 Task: Look for space in Lindau, Germany from 12th July, 2023 to 16th July, 2023 for 8 adults in price range Rs.10000 to Rs.16000. Place can be private room with 8 bedrooms having 8 beds and 8 bathrooms. Property type can be house, flat, guest house, hotel. Amenities needed are: wifi, TV, free parkinig on premises, gym, breakfast. Booking option can be shelf check-in. Required host language is English.
Action: Mouse moved to (411, 86)
Screenshot: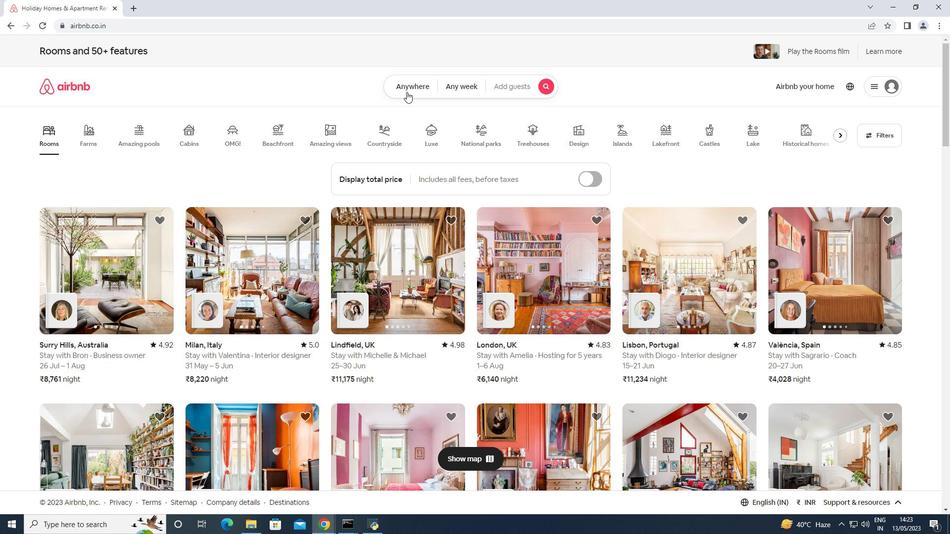 
Action: Mouse pressed left at (411, 86)
Screenshot: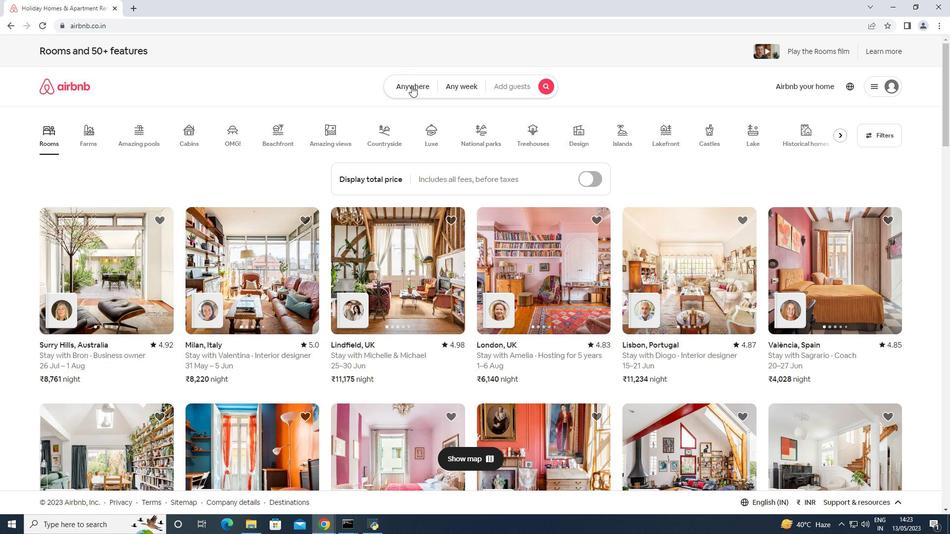 
Action: Mouse moved to (327, 127)
Screenshot: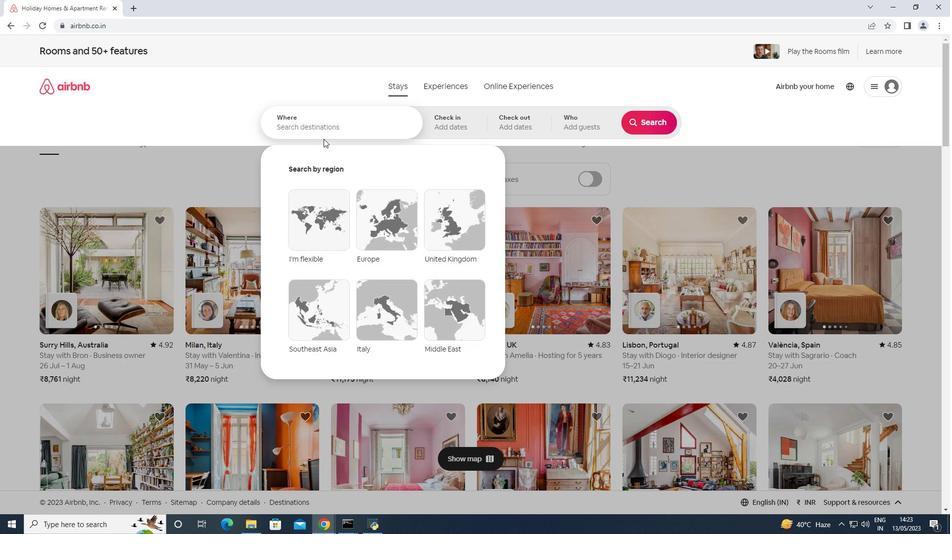 
Action: Mouse pressed left at (327, 127)
Screenshot: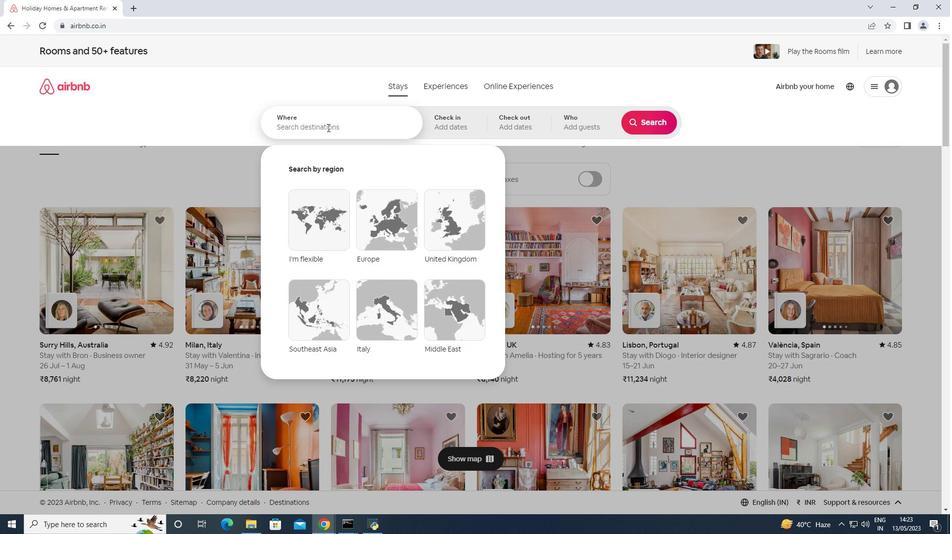 
Action: Key pressed <Key.shift>Lindau,<Key.space><Key.shift>Garm<Key.backspace><Key.backspace><Key.backspace>ermany<Key.enter>
Screenshot: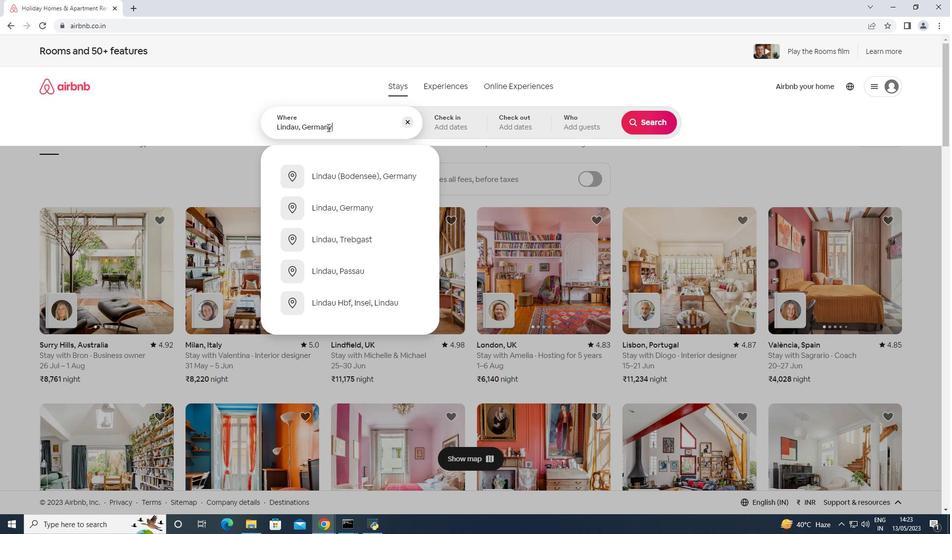 
Action: Mouse moved to (648, 204)
Screenshot: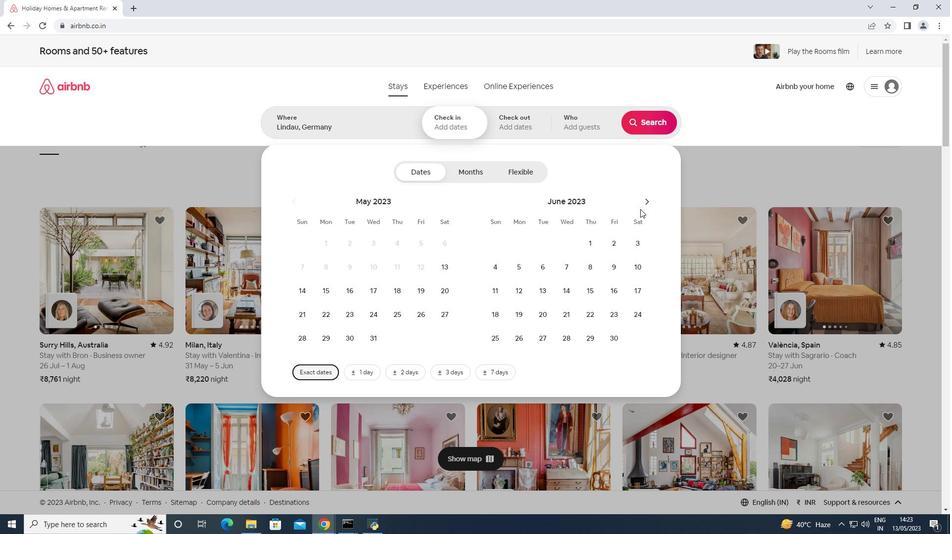 
Action: Mouse pressed left at (648, 204)
Screenshot: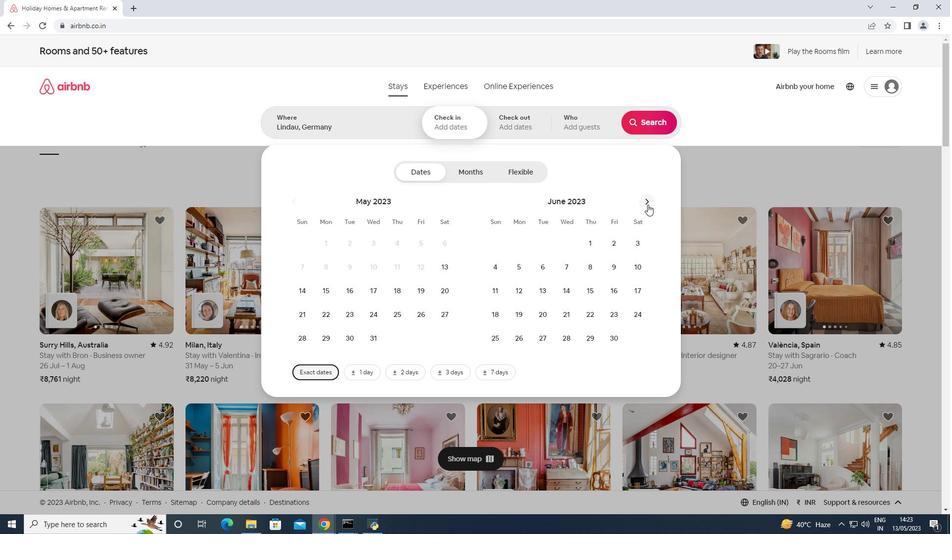 
Action: Mouse pressed left at (648, 204)
Screenshot: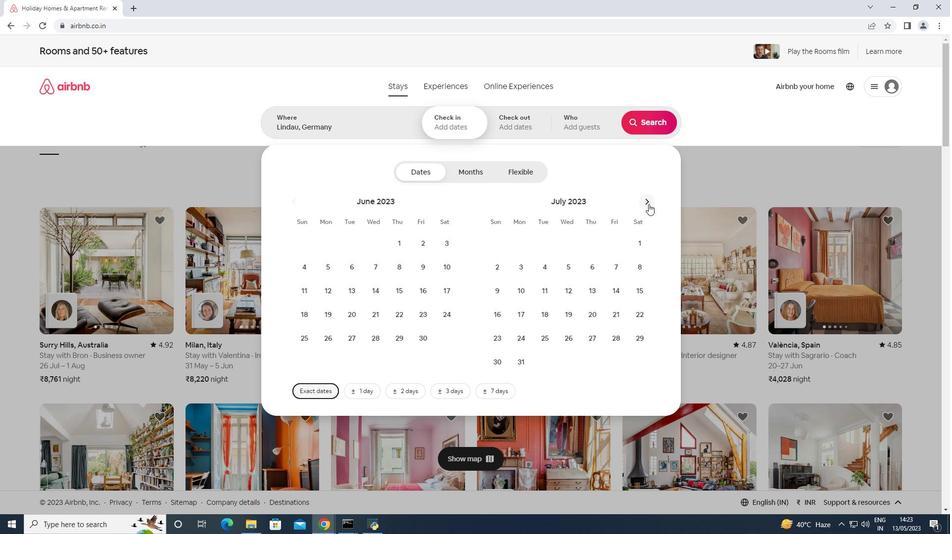 
Action: Mouse moved to (369, 288)
Screenshot: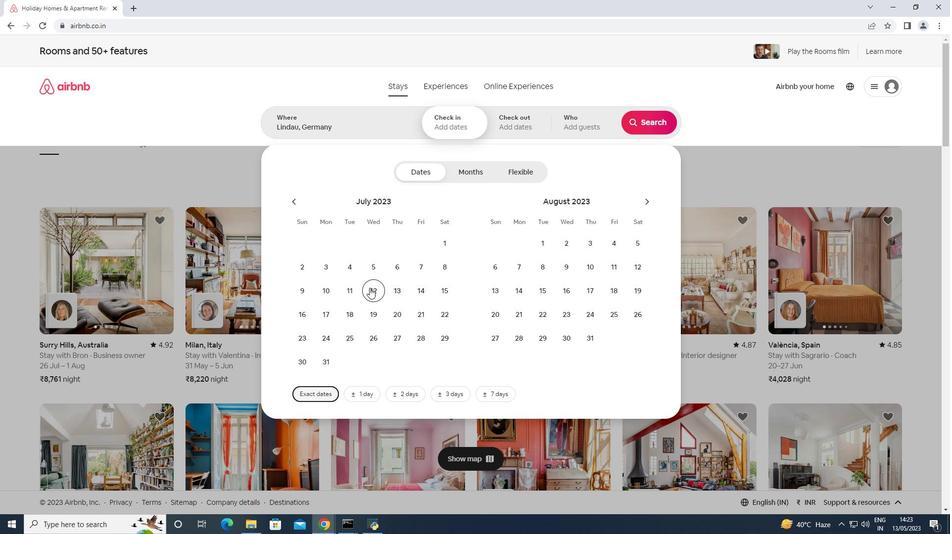 
Action: Mouse pressed left at (369, 288)
Screenshot: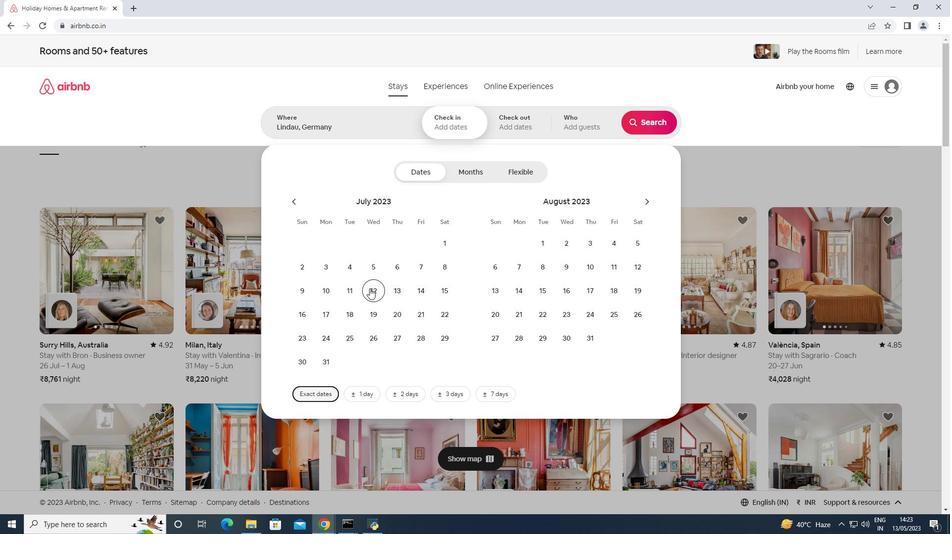 
Action: Mouse moved to (307, 317)
Screenshot: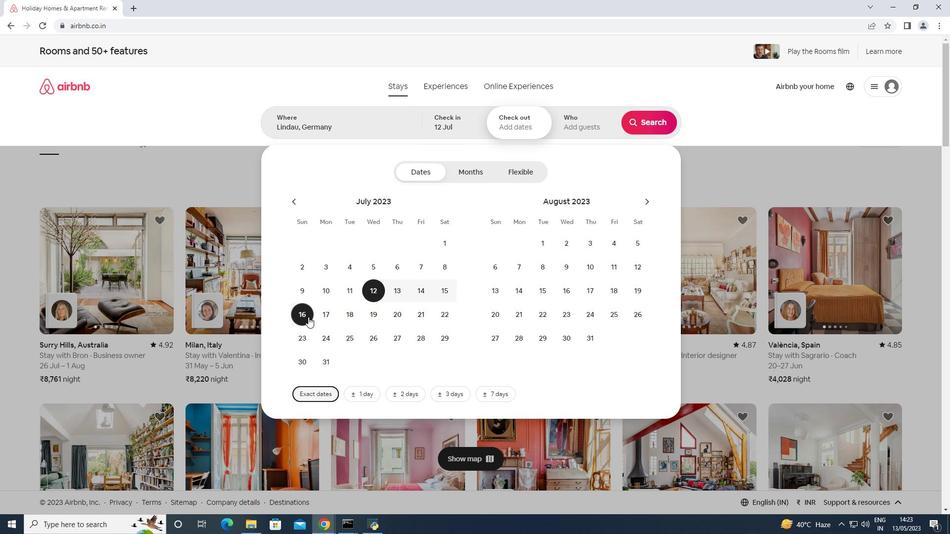 
Action: Mouse pressed left at (307, 317)
Screenshot: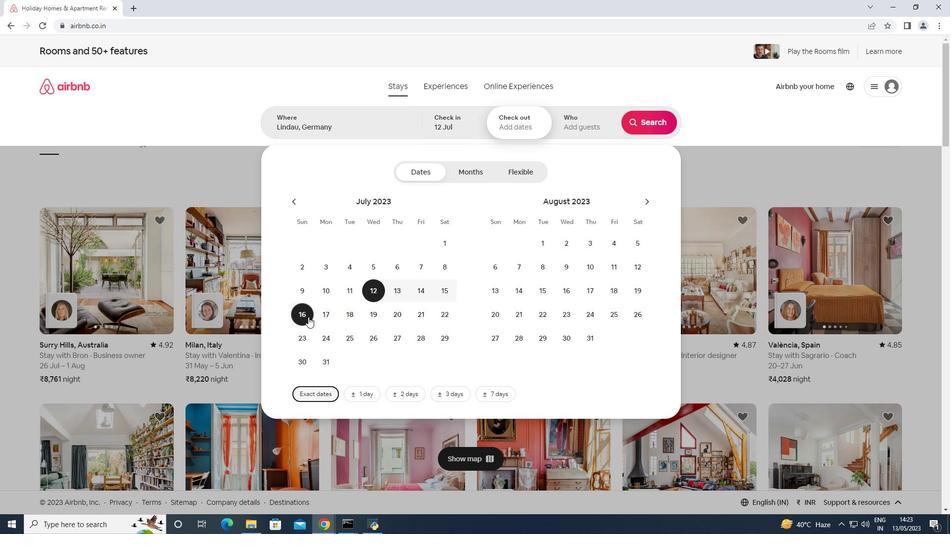 
Action: Mouse moved to (589, 126)
Screenshot: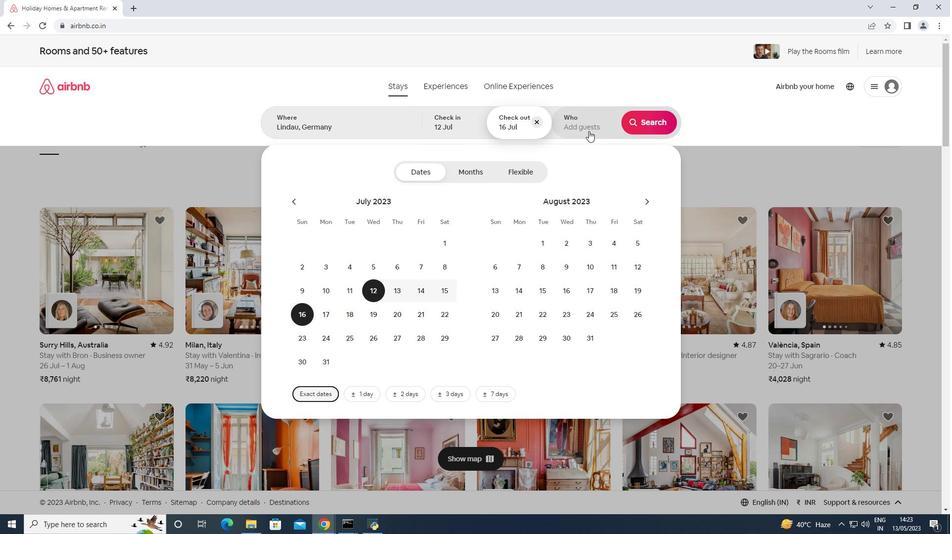 
Action: Mouse pressed left at (589, 126)
Screenshot: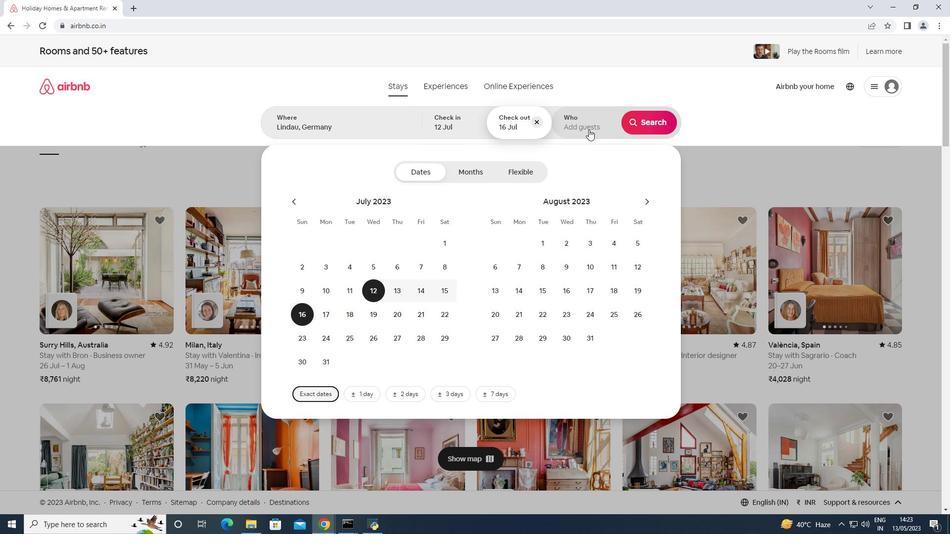 
Action: Mouse moved to (646, 176)
Screenshot: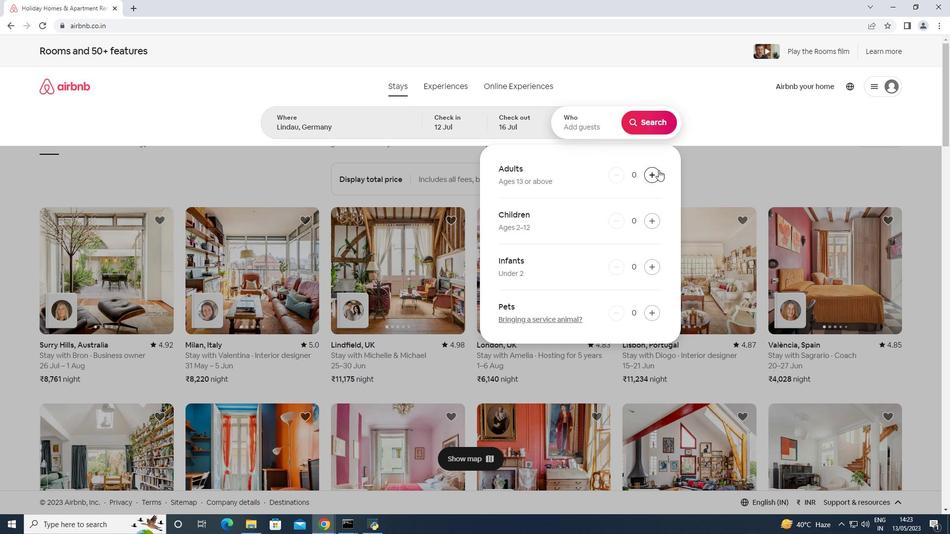 
Action: Mouse pressed left at (646, 176)
Screenshot: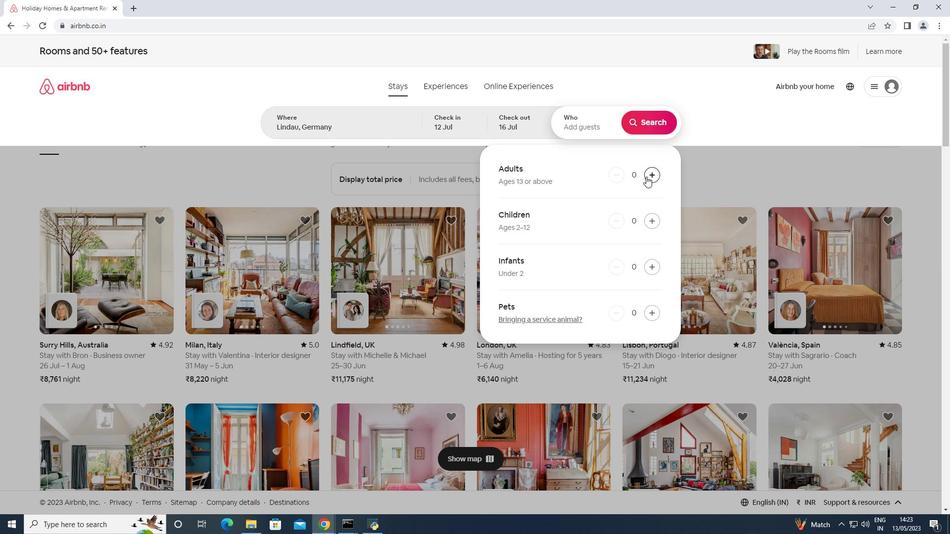 
Action: Mouse pressed left at (646, 176)
Screenshot: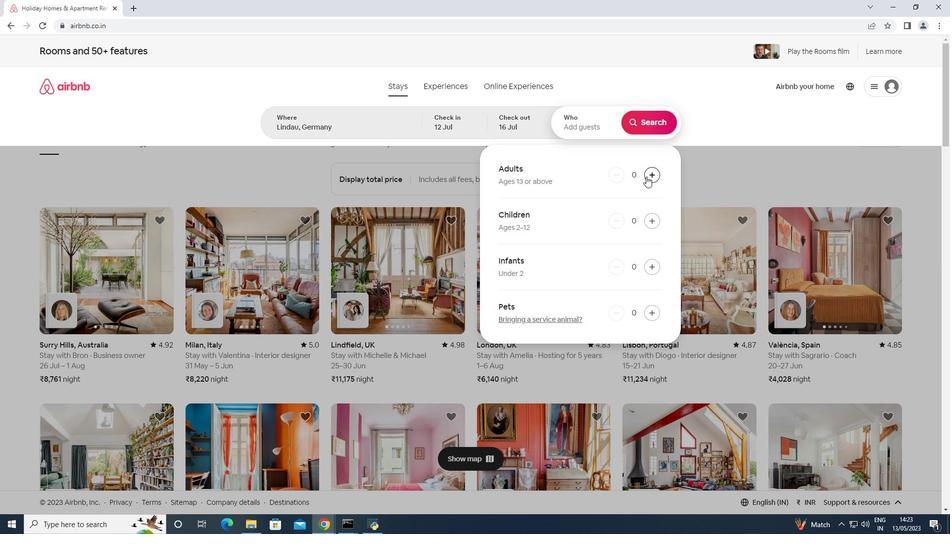 
Action: Mouse pressed left at (646, 176)
Screenshot: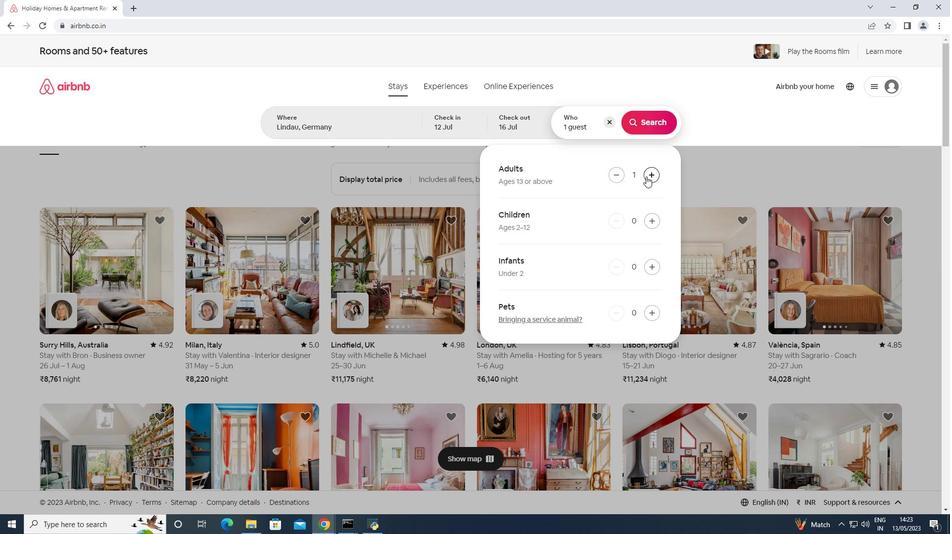 
Action: Mouse pressed left at (646, 176)
Screenshot: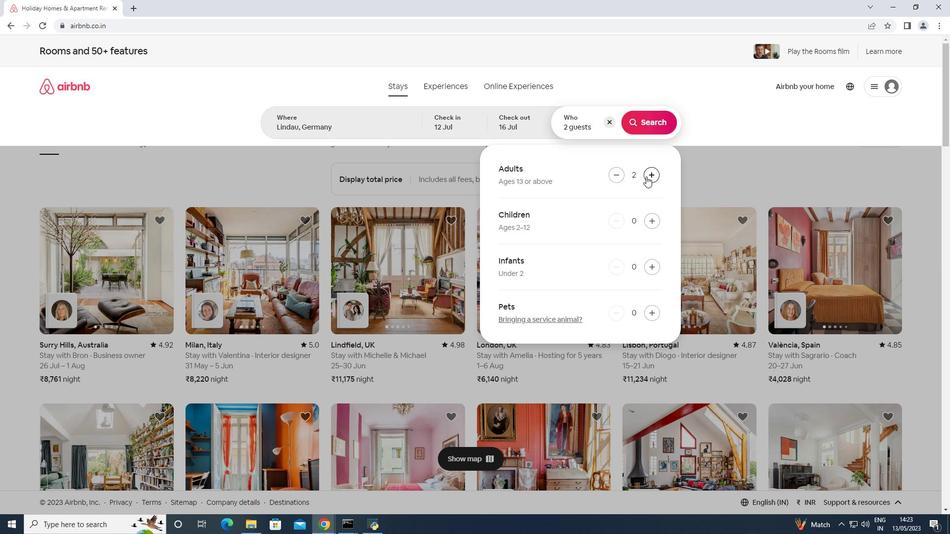 
Action: Mouse pressed left at (646, 176)
Screenshot: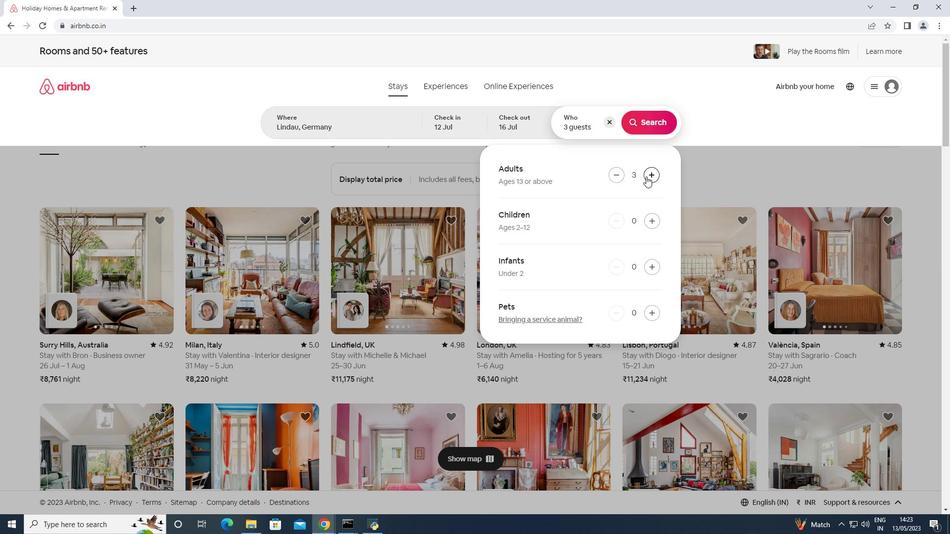 
Action: Mouse pressed left at (646, 176)
Screenshot: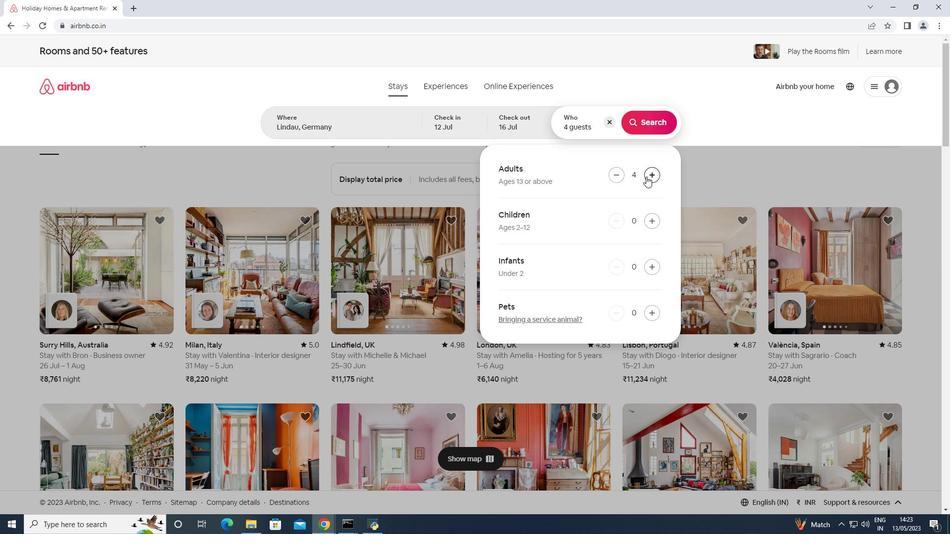
Action: Mouse pressed left at (646, 176)
Screenshot: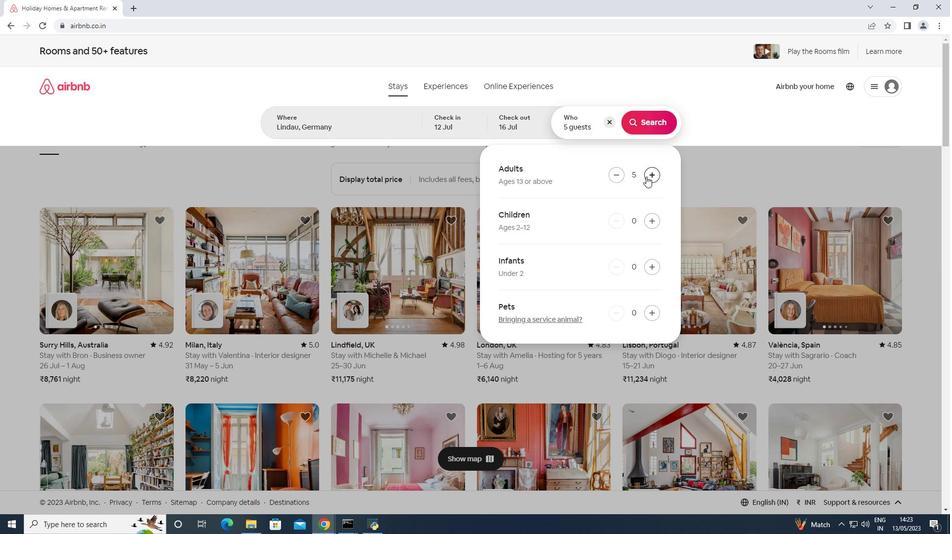 
Action: Mouse pressed left at (646, 176)
Screenshot: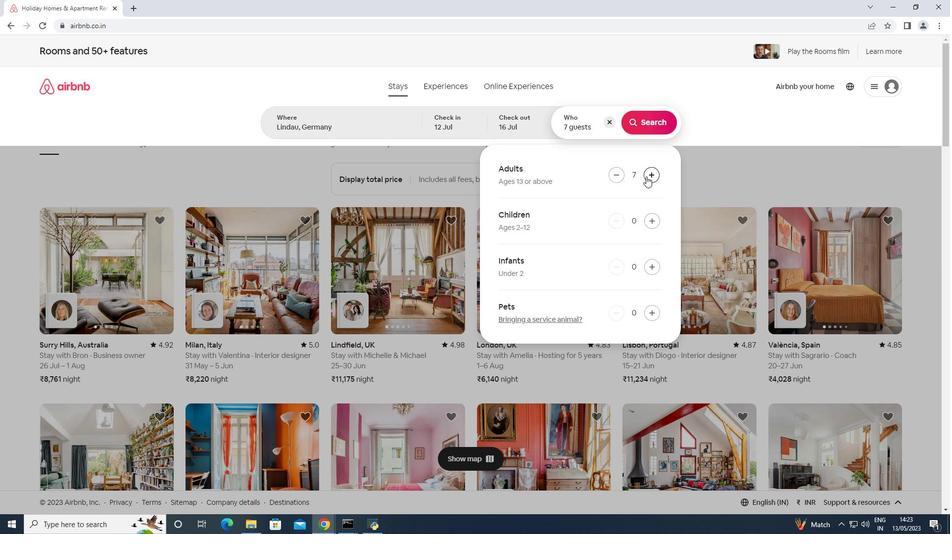 
Action: Mouse moved to (648, 122)
Screenshot: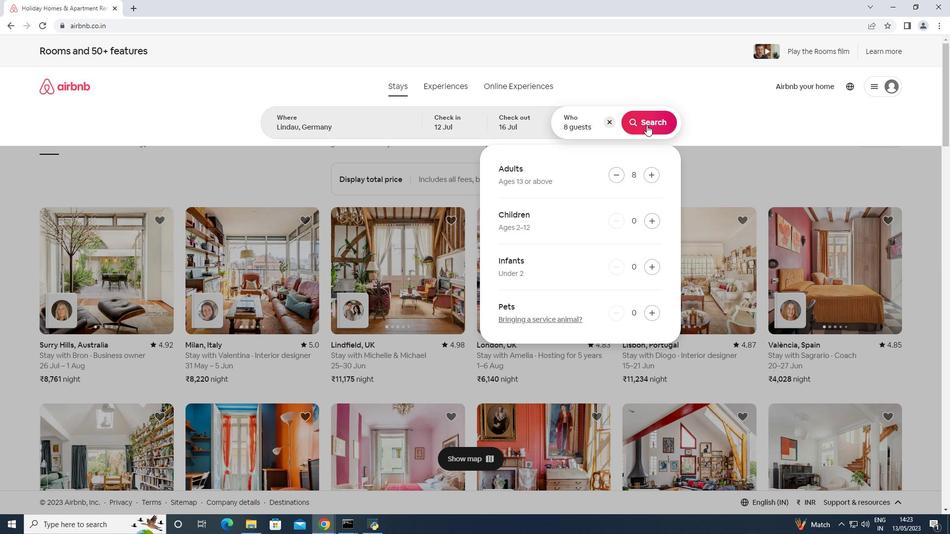 
Action: Mouse pressed left at (648, 122)
Screenshot: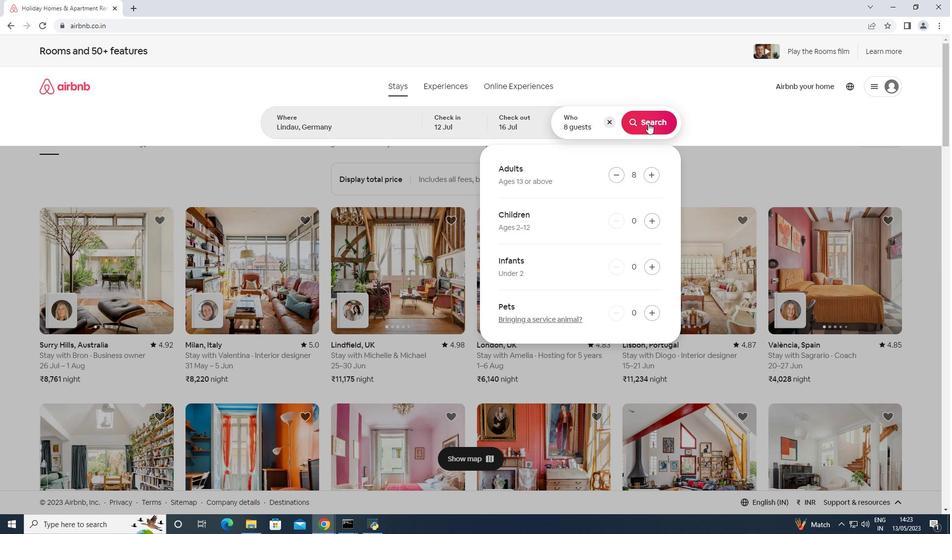 
Action: Mouse moved to (901, 95)
Screenshot: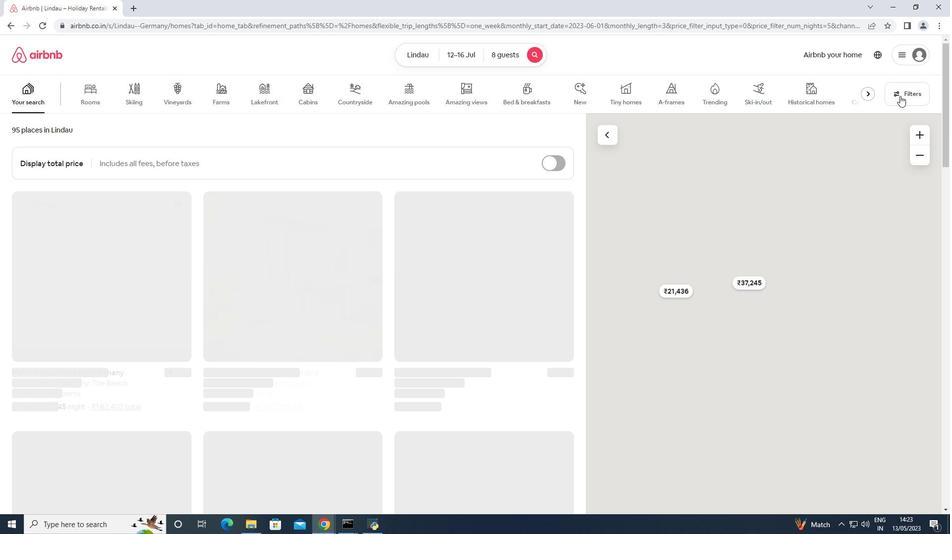 
Action: Mouse pressed left at (901, 95)
Screenshot: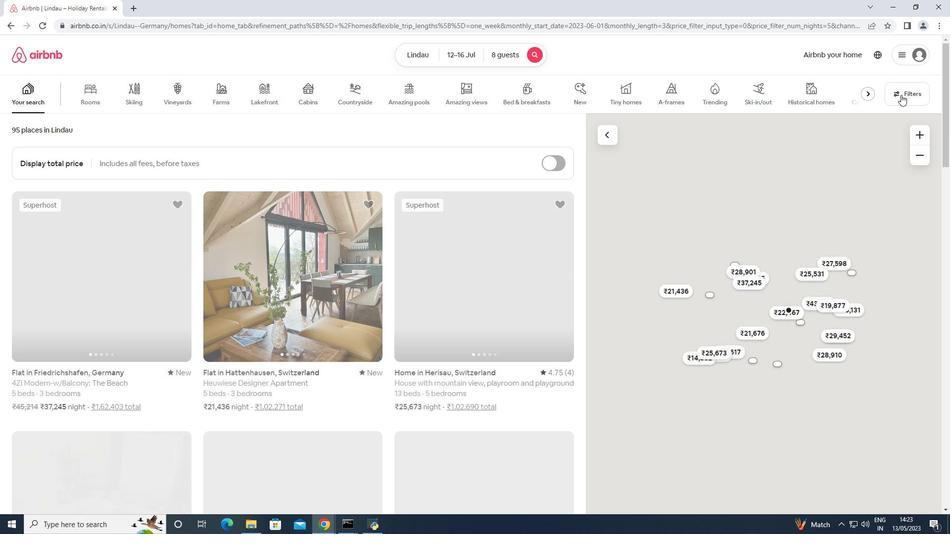 
Action: Mouse moved to (350, 336)
Screenshot: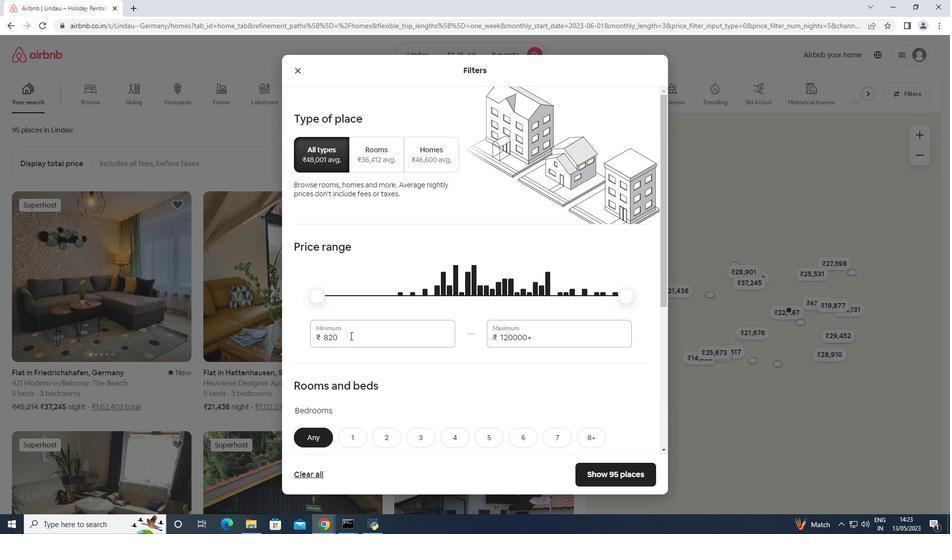 
Action: Mouse pressed left at (350, 336)
Screenshot: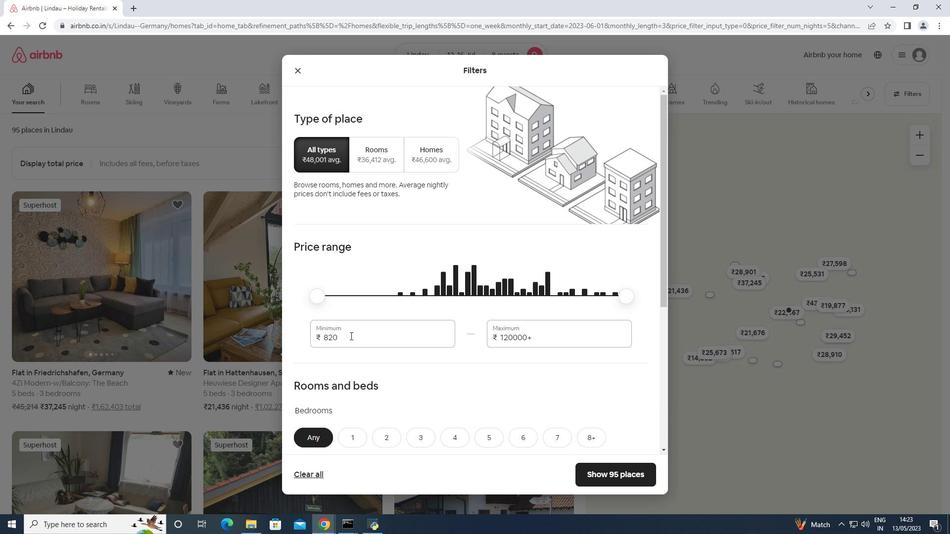 
Action: Mouse pressed left at (350, 336)
Screenshot: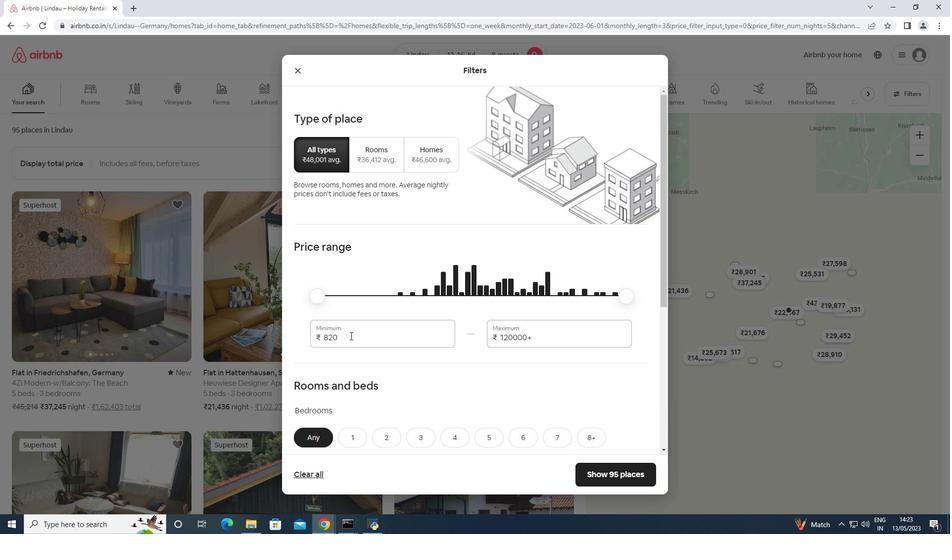 
Action: Mouse moved to (350, 333)
Screenshot: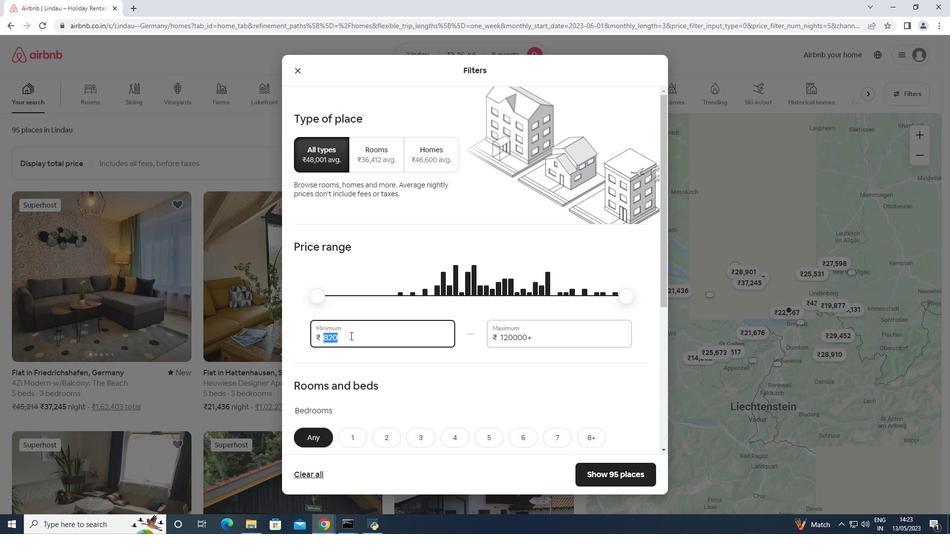 
Action: Key pressed 10000<Key.tab>16000
Screenshot: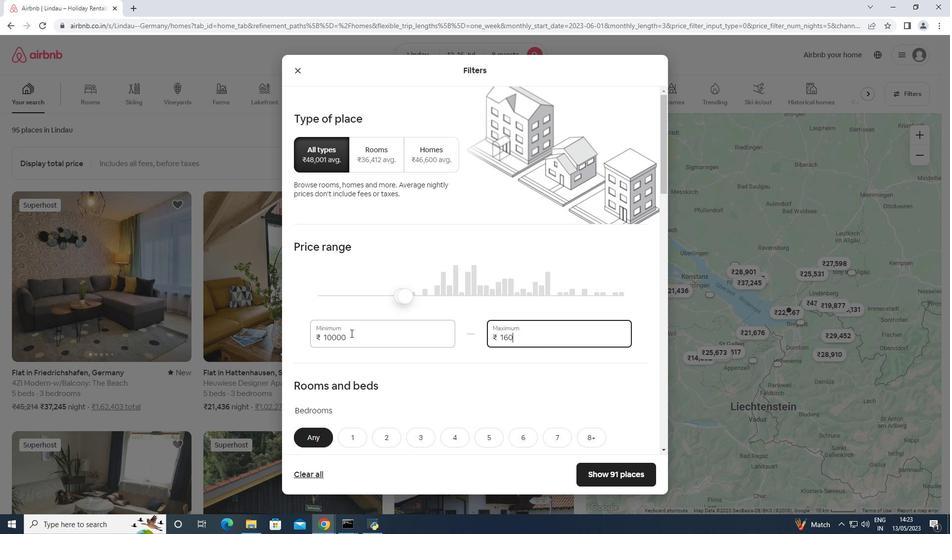 
Action: Mouse moved to (338, 340)
Screenshot: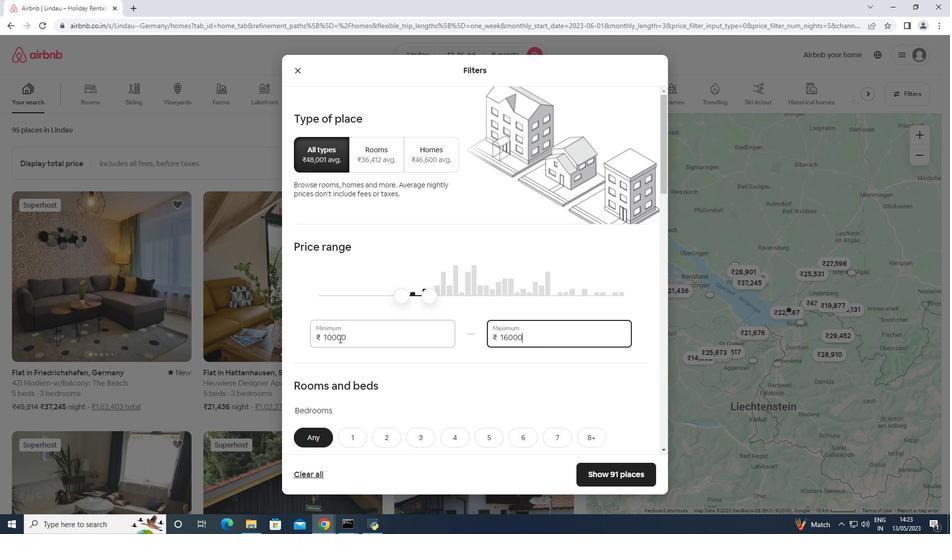 
Action: Mouse scrolled (338, 339) with delta (0, 0)
Screenshot: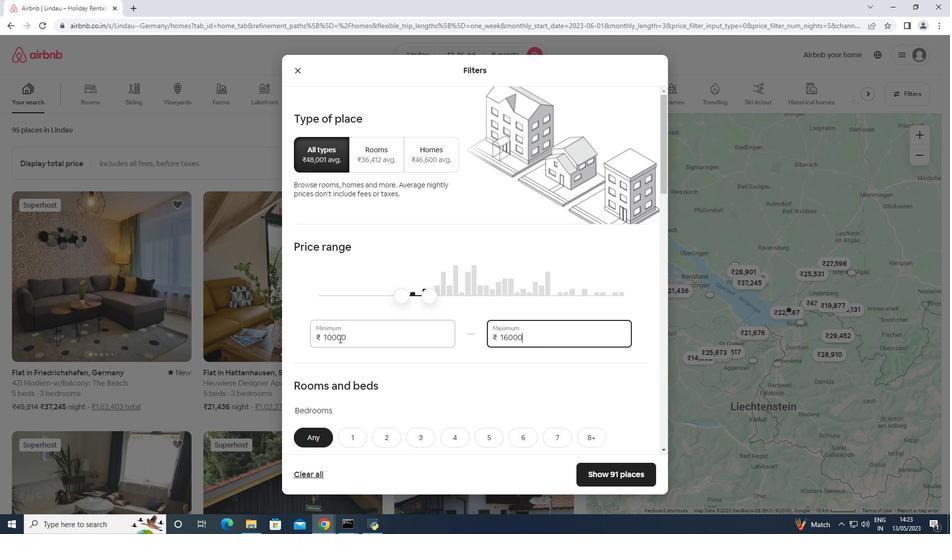 
Action: Mouse scrolled (338, 339) with delta (0, 0)
Screenshot: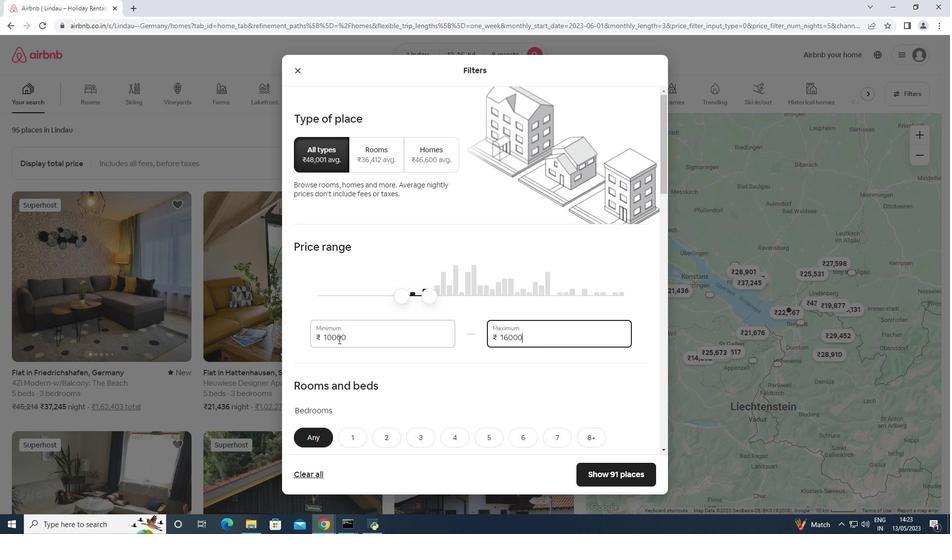 
Action: Mouse moved to (337, 340)
Screenshot: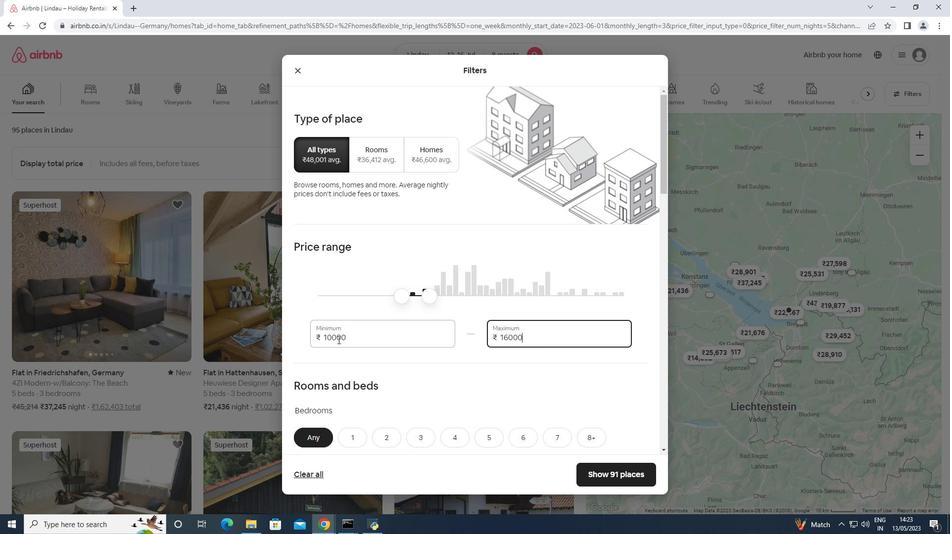 
Action: Mouse scrolled (337, 340) with delta (0, 0)
Screenshot: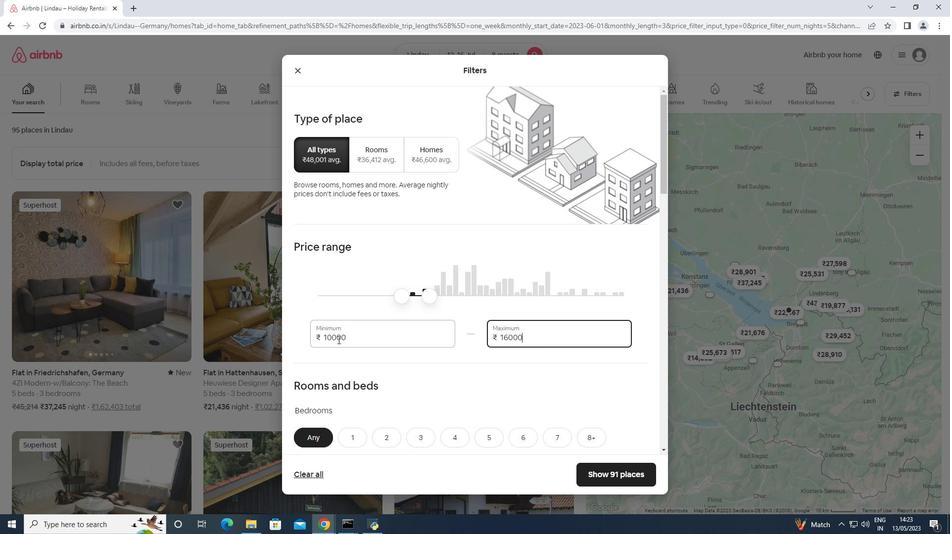 
Action: Mouse moved to (335, 341)
Screenshot: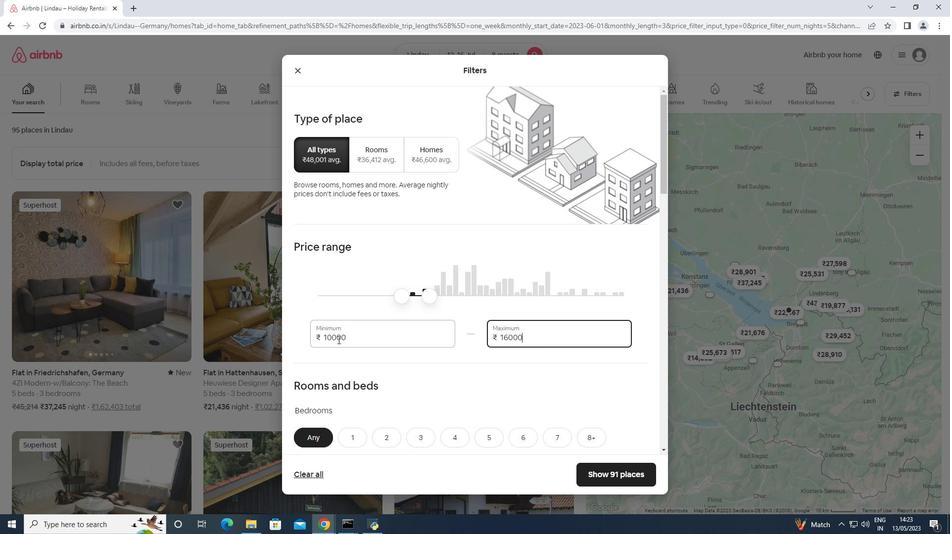 
Action: Mouse scrolled (336, 340) with delta (0, 0)
Screenshot: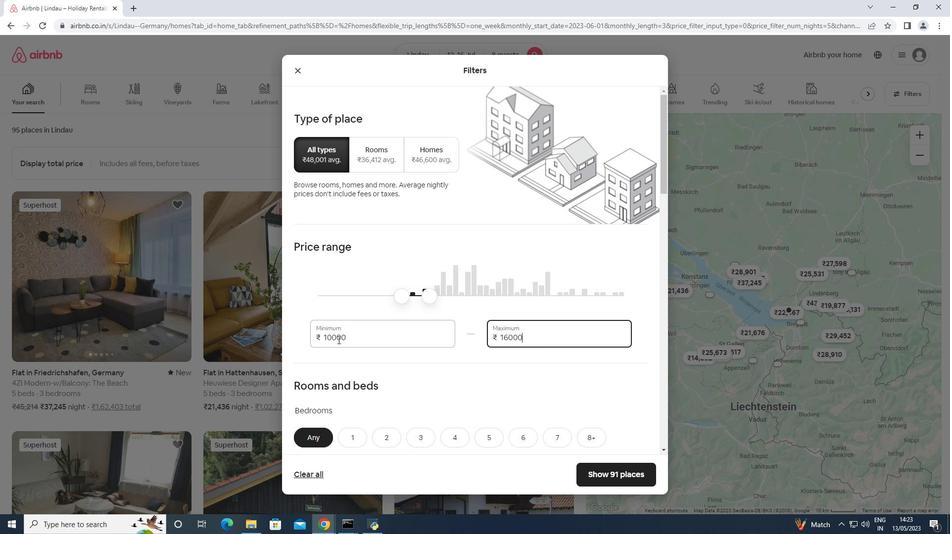 
Action: Mouse moved to (594, 240)
Screenshot: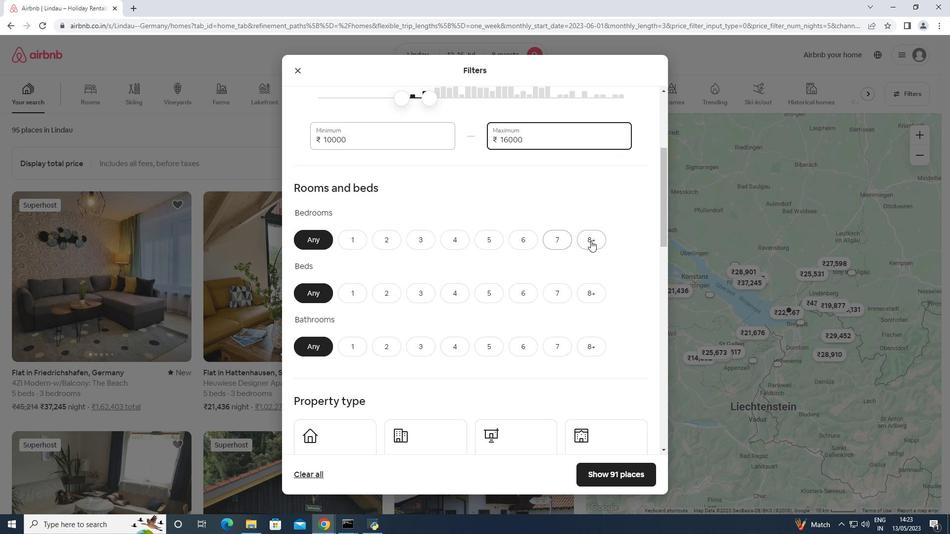 
Action: Mouse pressed left at (594, 240)
Screenshot: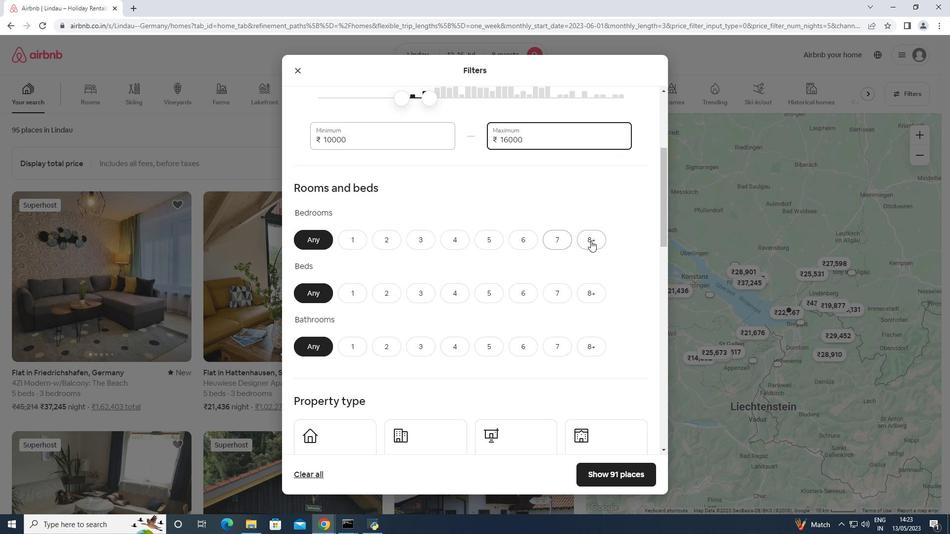 
Action: Mouse moved to (591, 301)
Screenshot: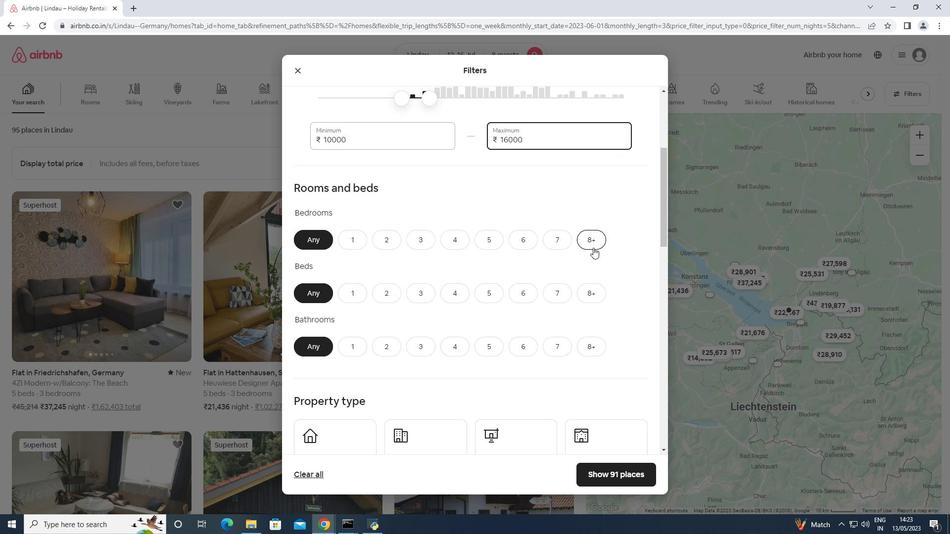 
Action: Mouse pressed left at (591, 301)
Screenshot: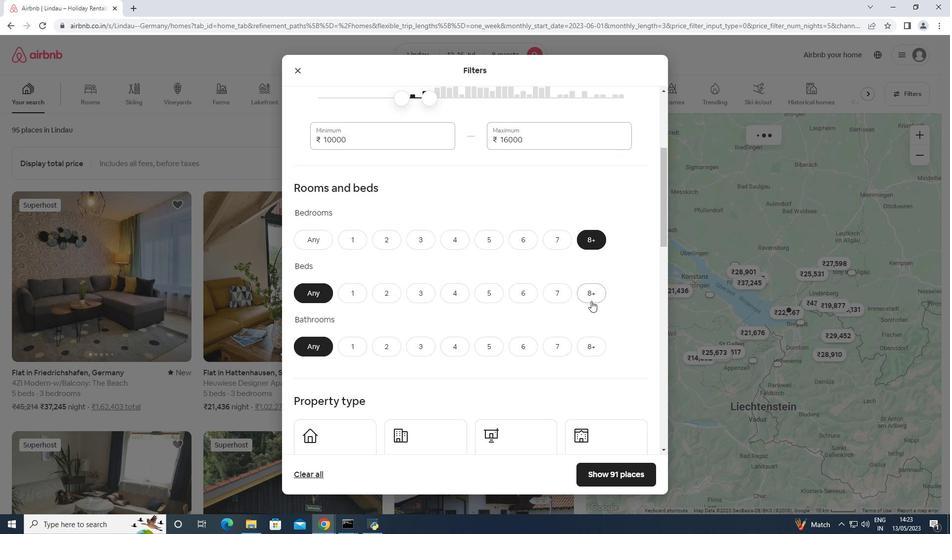 
Action: Mouse moved to (590, 342)
Screenshot: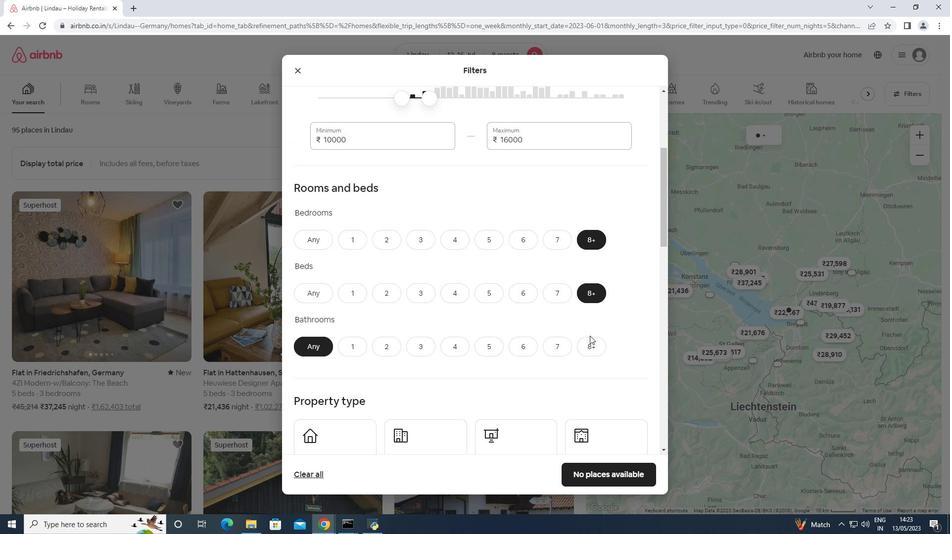
Action: Mouse pressed left at (590, 342)
Screenshot: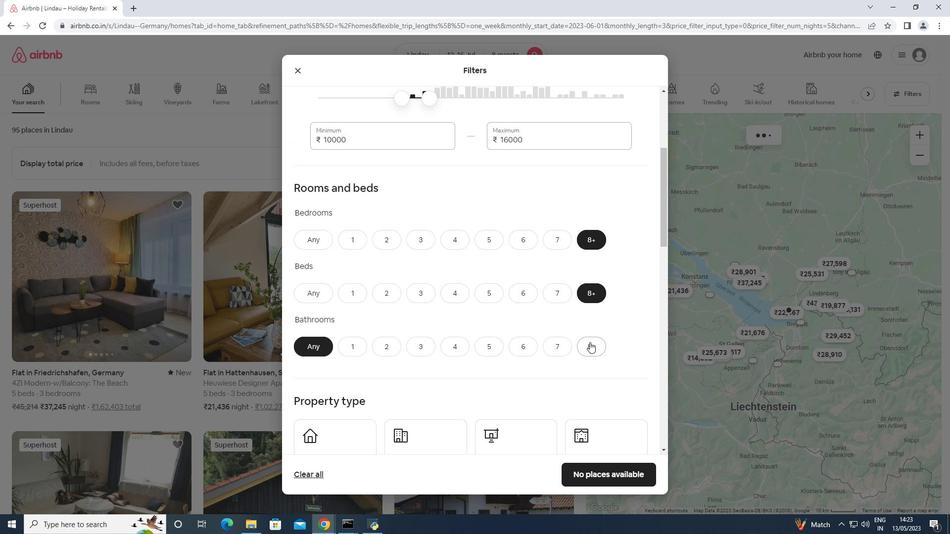 
Action: Mouse moved to (590, 342)
Screenshot: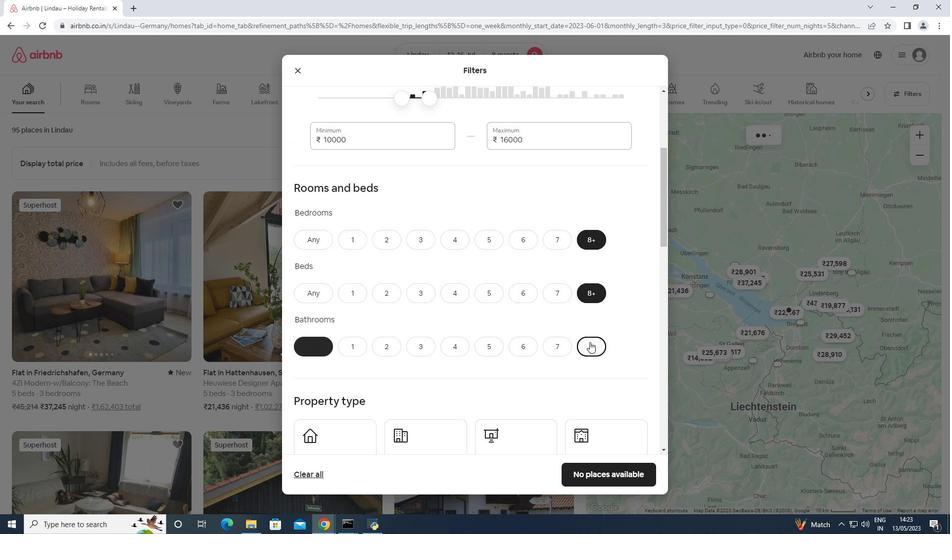 
Action: Mouse scrolled (590, 342) with delta (0, 0)
Screenshot: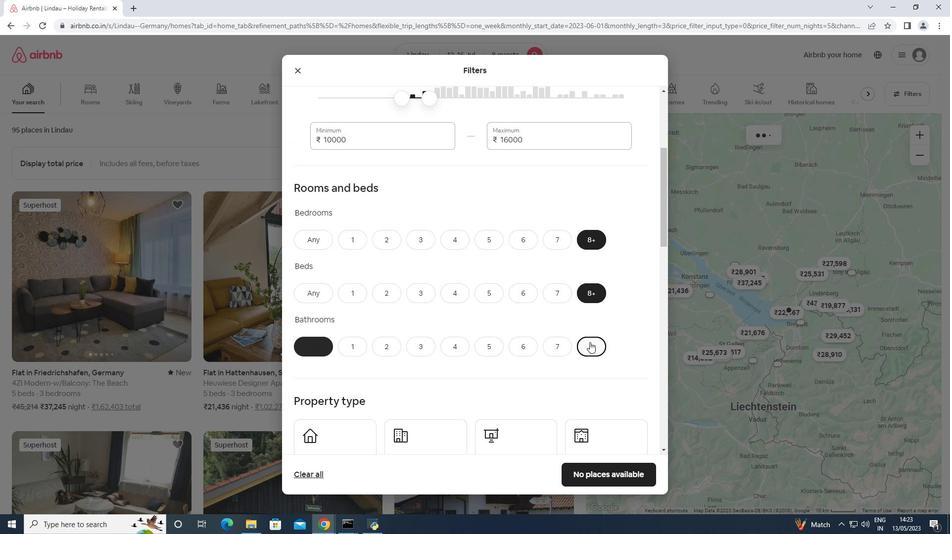 
Action: Mouse scrolled (590, 342) with delta (0, 0)
Screenshot: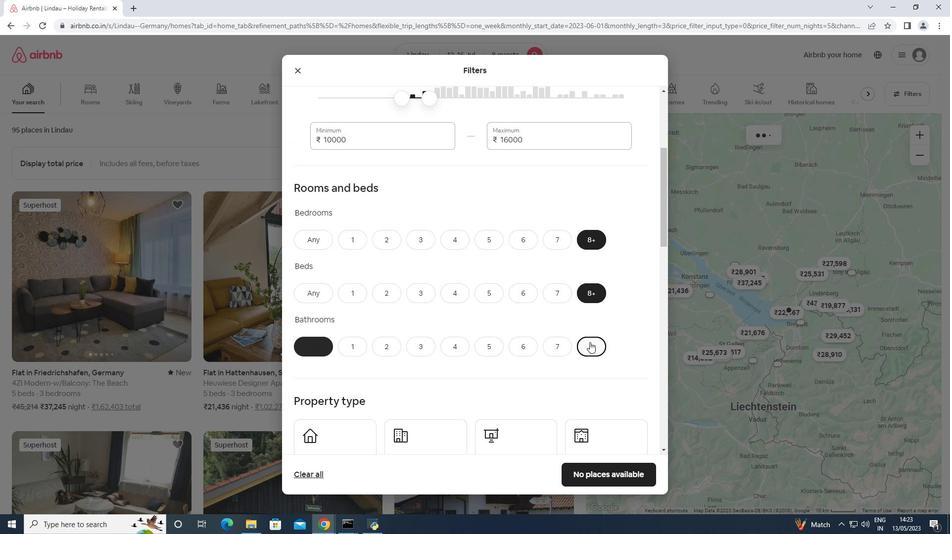 
Action: Mouse scrolled (590, 342) with delta (0, 0)
Screenshot: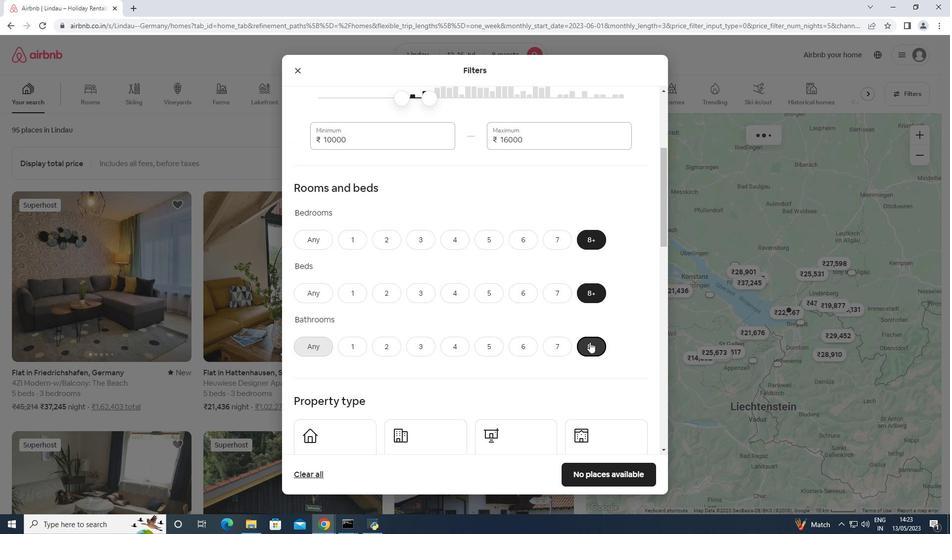 
Action: Mouse scrolled (590, 342) with delta (0, 0)
Screenshot: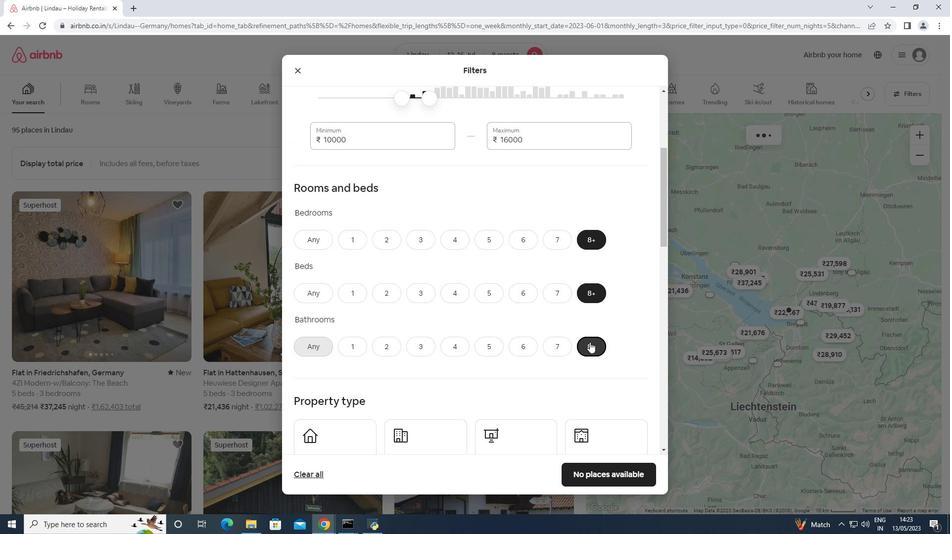 
Action: Mouse moved to (353, 264)
Screenshot: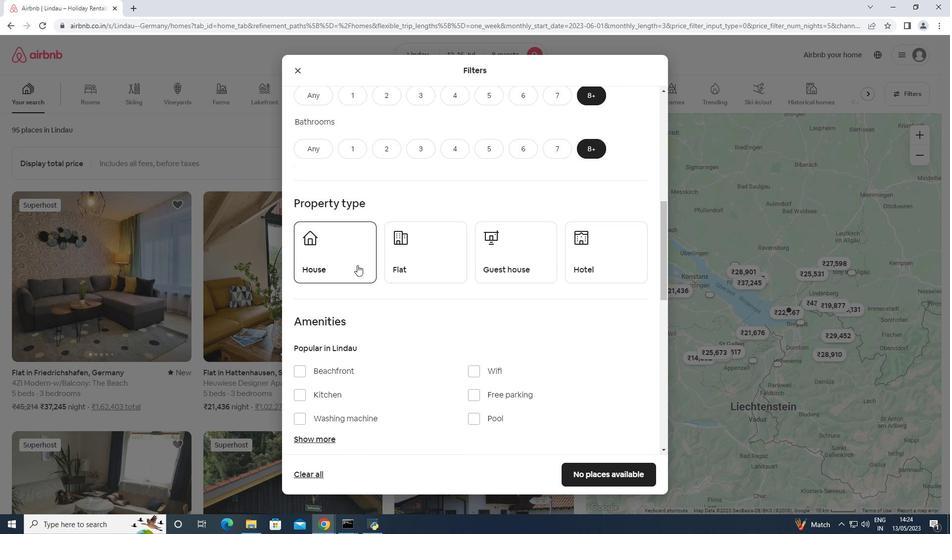 
Action: Mouse pressed left at (353, 264)
Screenshot: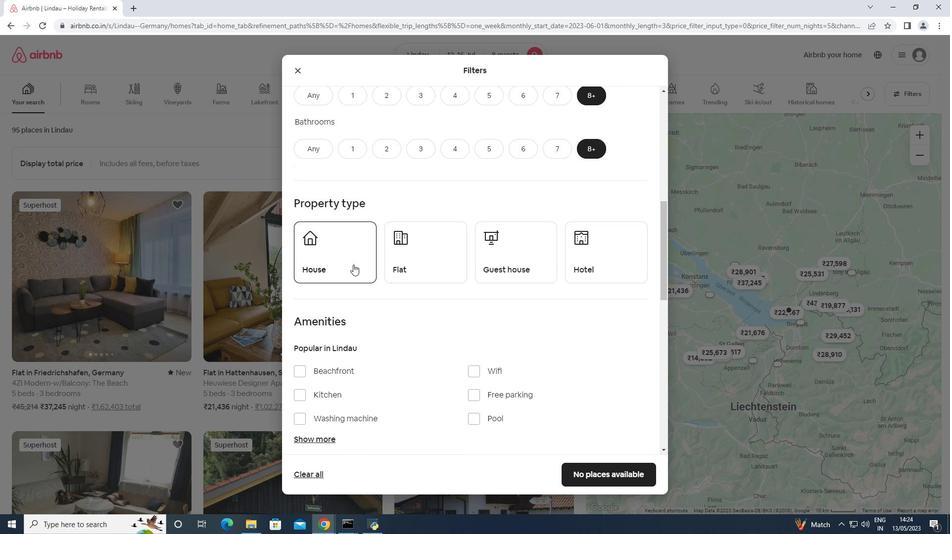 
Action: Mouse moved to (408, 262)
Screenshot: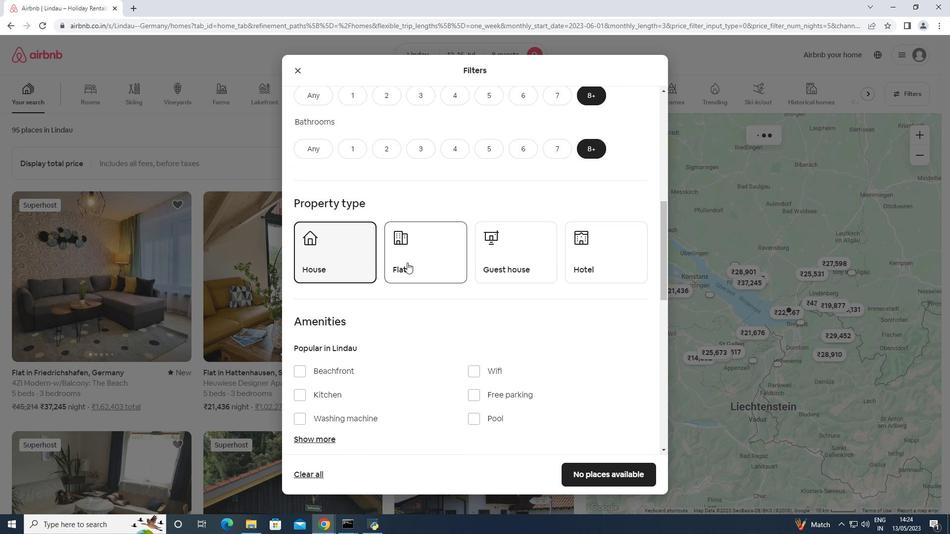 
Action: Mouse pressed left at (408, 262)
Screenshot: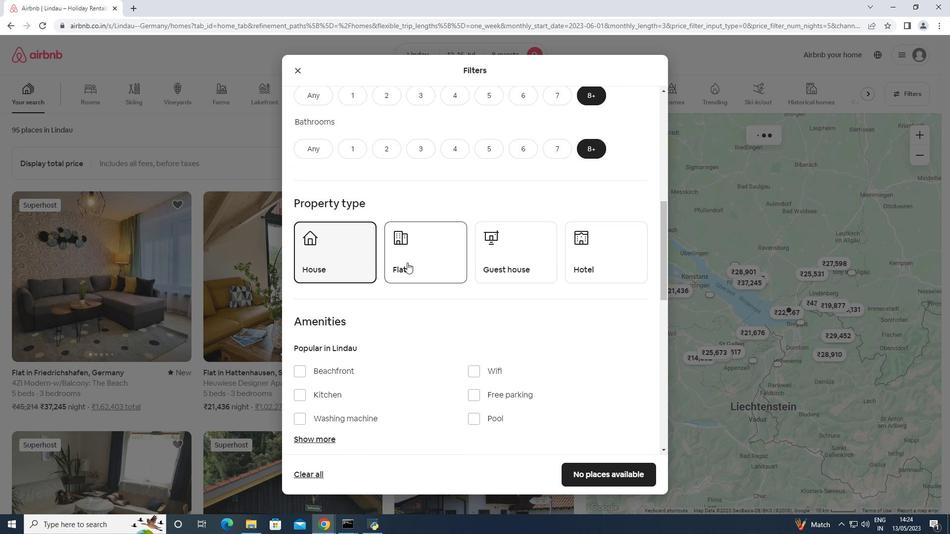 
Action: Mouse moved to (514, 259)
Screenshot: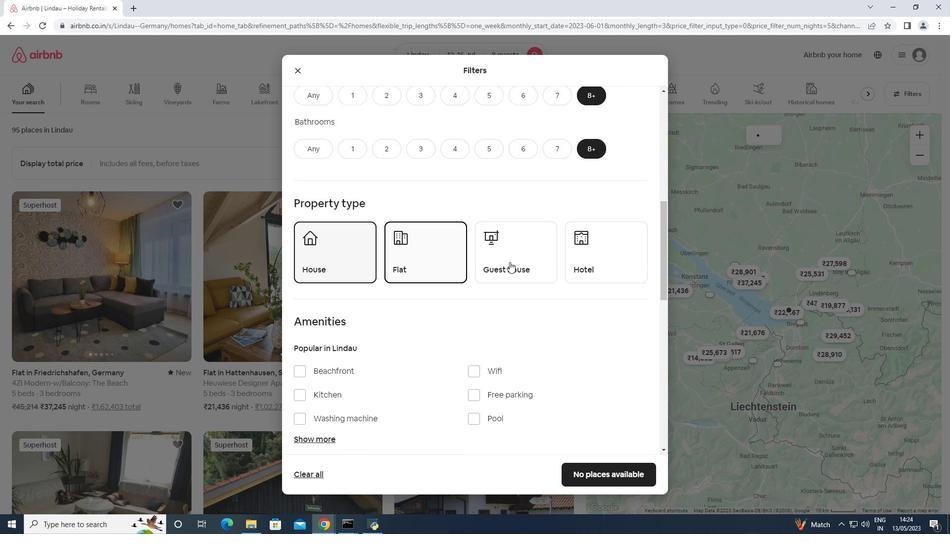 
Action: Mouse pressed left at (514, 259)
Screenshot: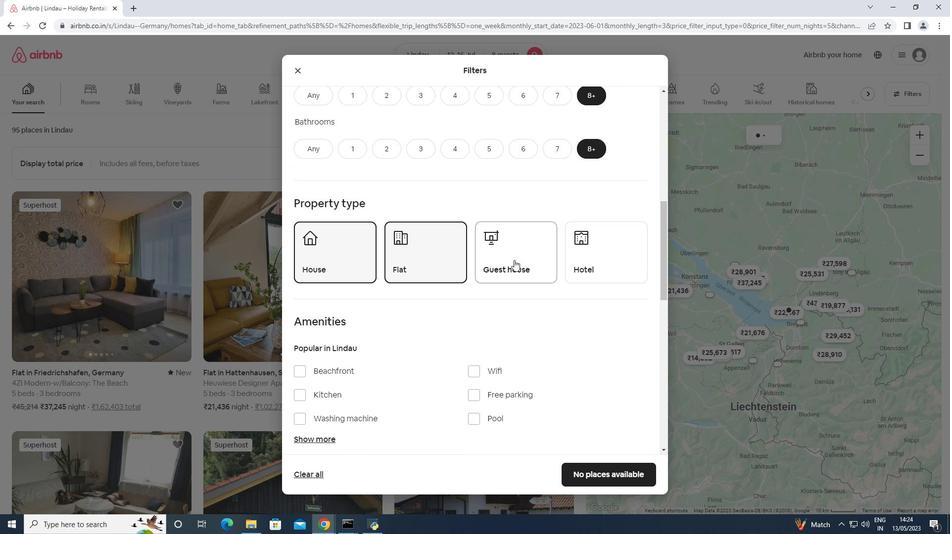 
Action: Mouse moved to (595, 264)
Screenshot: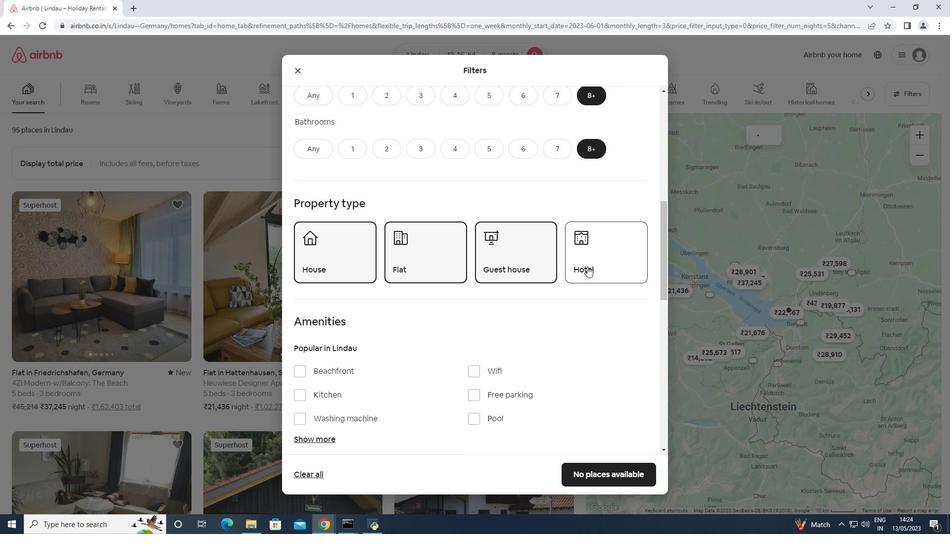 
Action: Mouse pressed left at (595, 264)
Screenshot: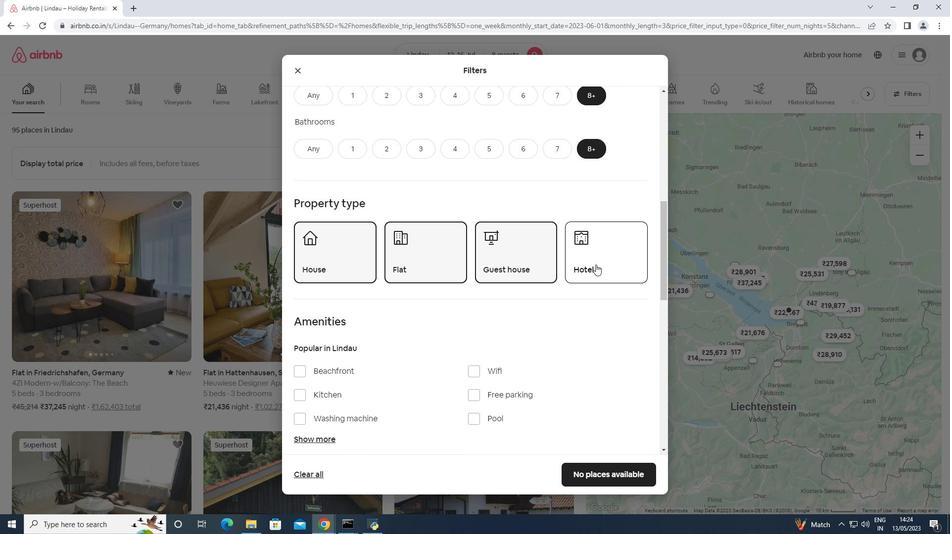 
Action: Mouse moved to (588, 266)
Screenshot: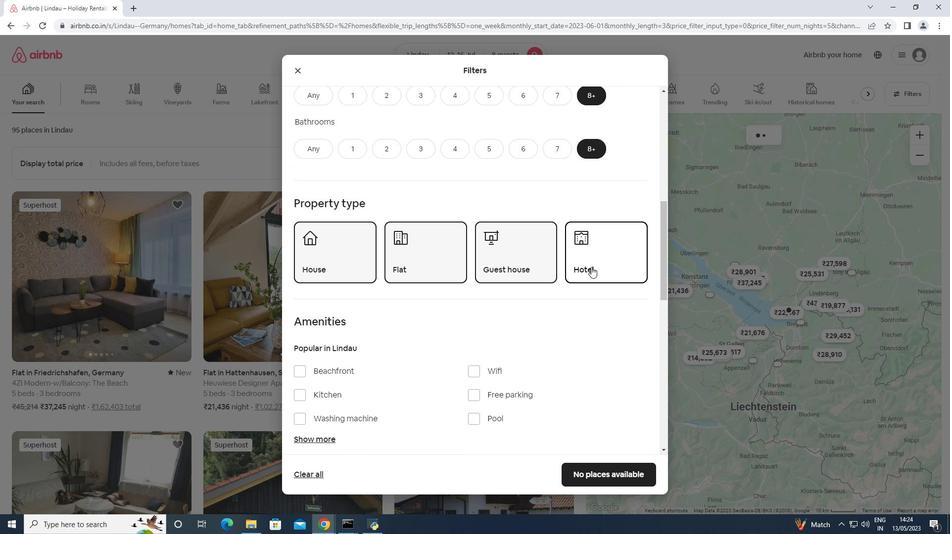 
Action: Mouse scrolled (588, 266) with delta (0, 0)
Screenshot: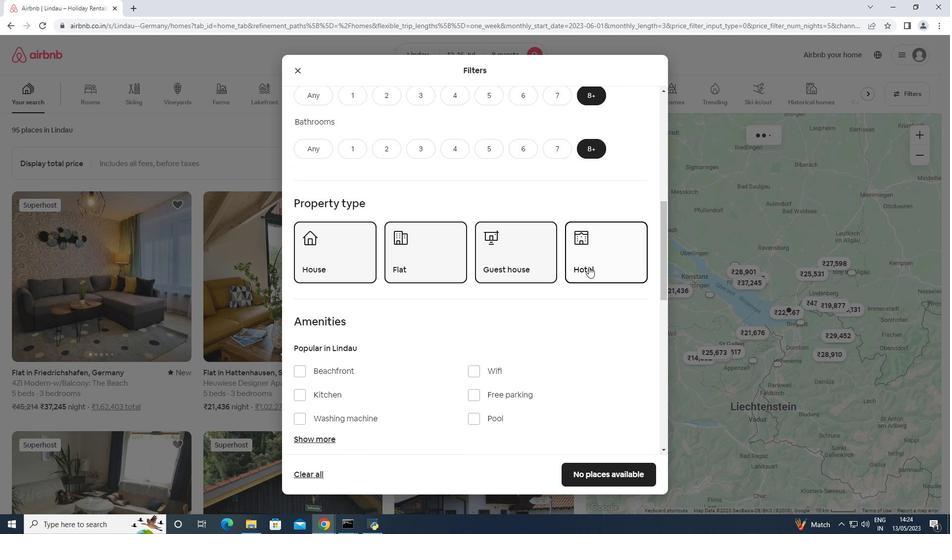 
Action: Mouse scrolled (588, 266) with delta (0, 0)
Screenshot: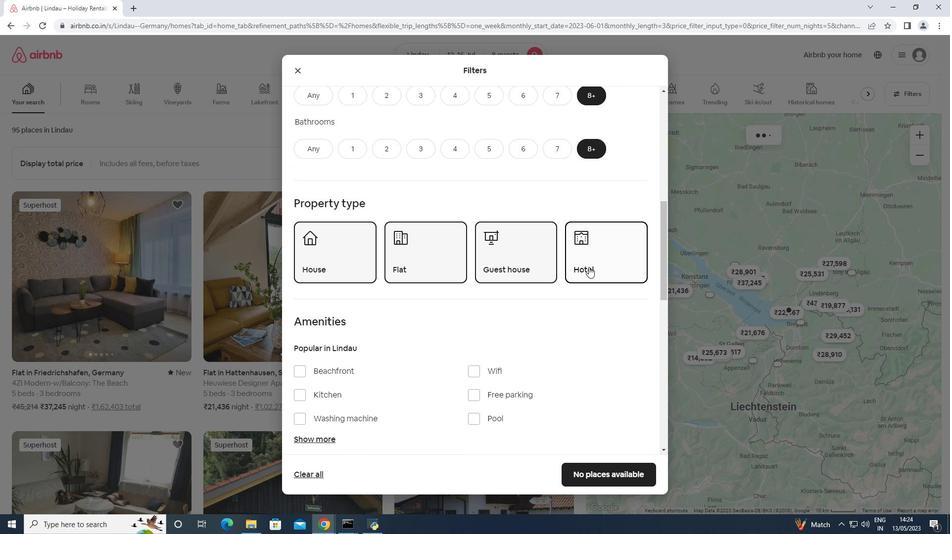 
Action: Mouse scrolled (588, 266) with delta (0, 0)
Screenshot: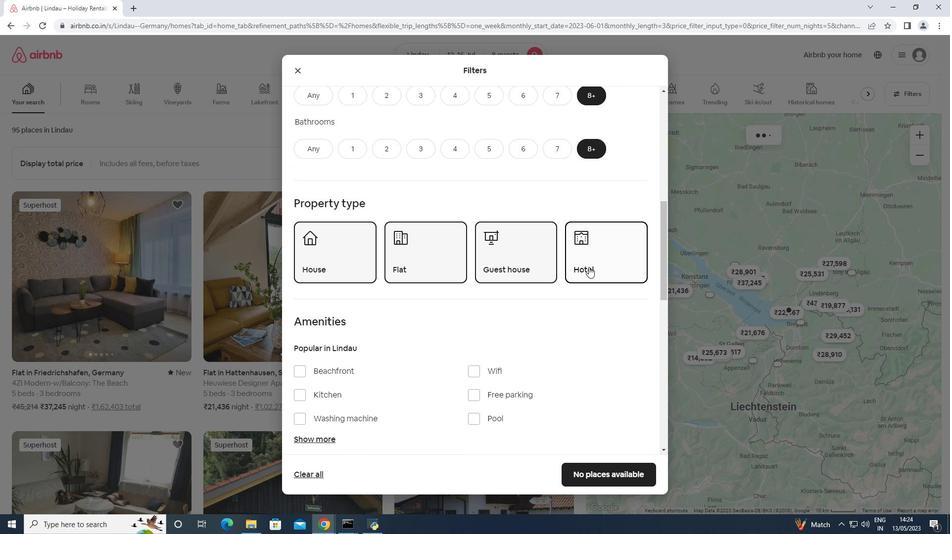 
Action: Mouse scrolled (588, 266) with delta (0, 0)
Screenshot: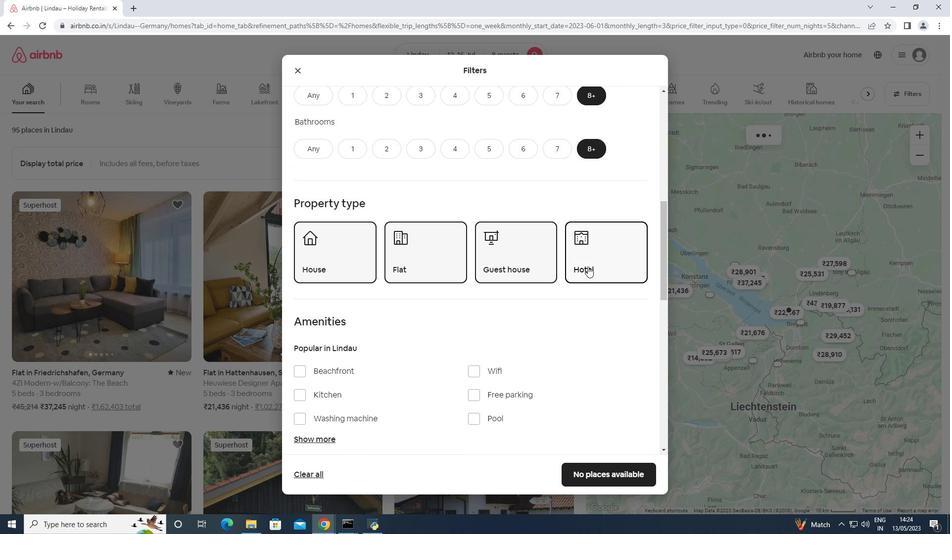 
Action: Mouse moved to (326, 244)
Screenshot: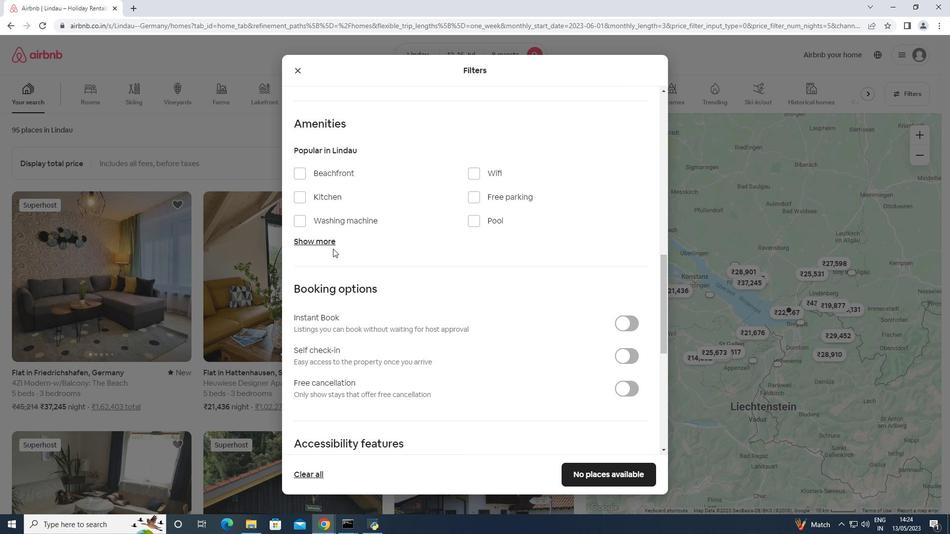 
Action: Mouse pressed left at (326, 244)
Screenshot: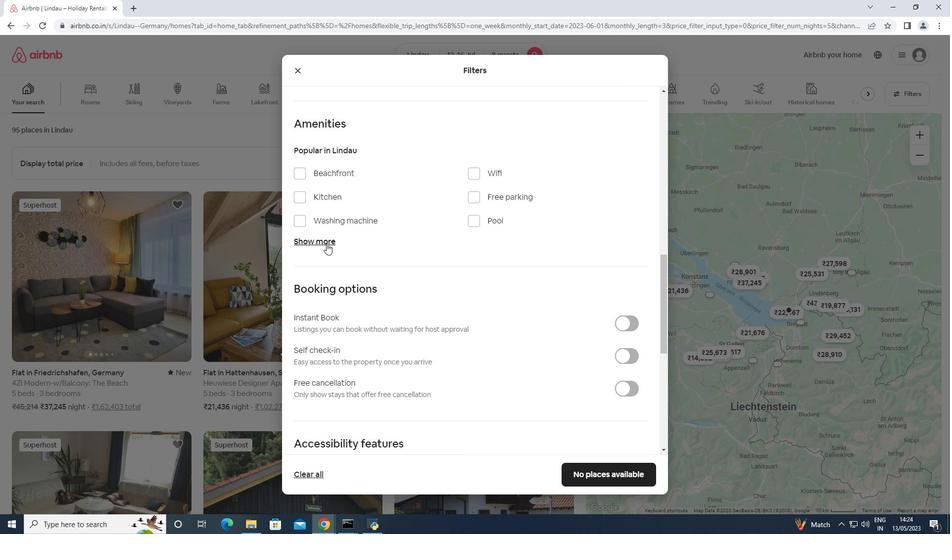 
Action: Mouse moved to (494, 174)
Screenshot: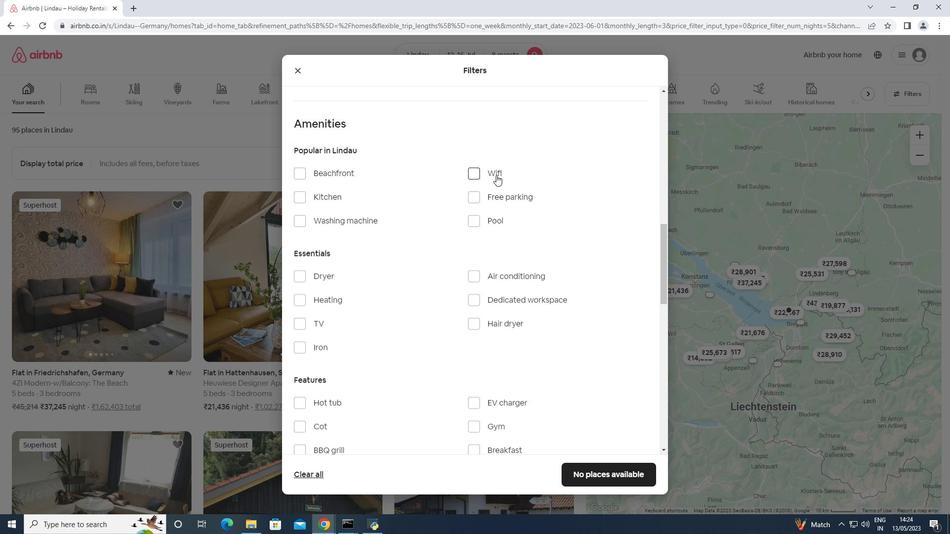 
Action: Mouse pressed left at (494, 174)
Screenshot: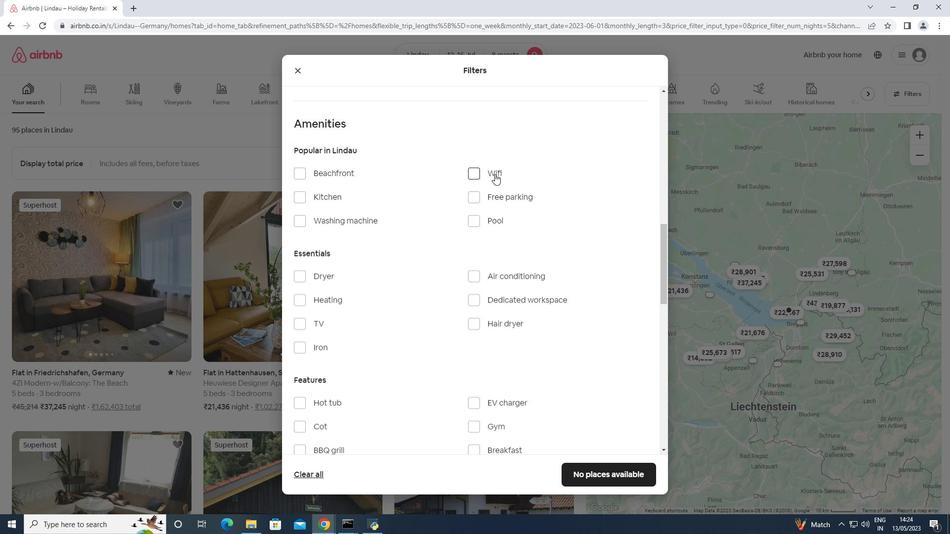 
Action: Mouse moved to (333, 323)
Screenshot: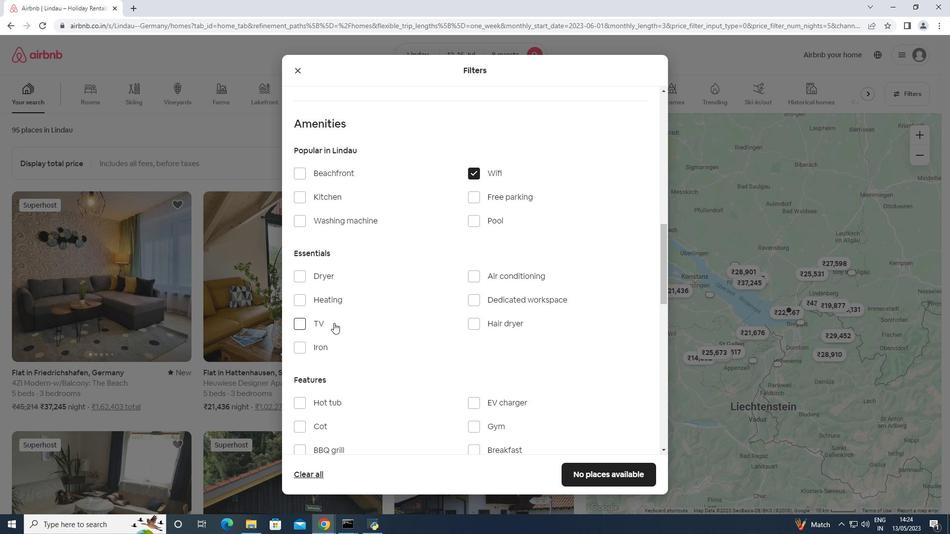 
Action: Mouse pressed left at (333, 323)
Screenshot: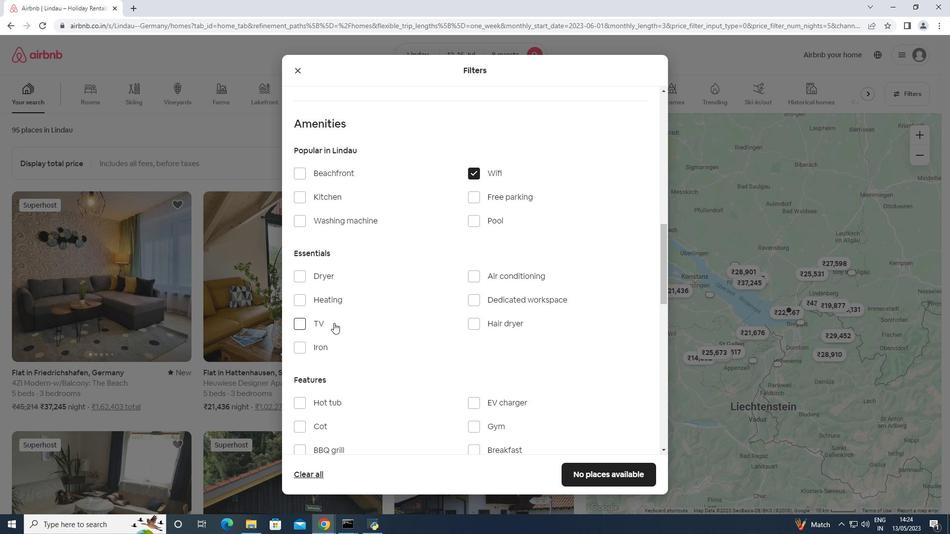 
Action: Mouse moved to (386, 334)
Screenshot: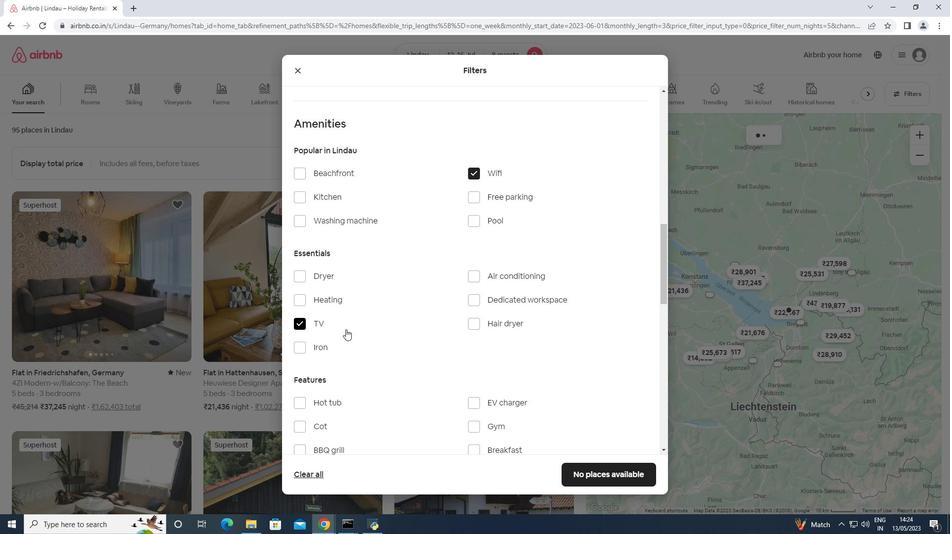 
Action: Mouse scrolled (386, 334) with delta (0, 0)
Screenshot: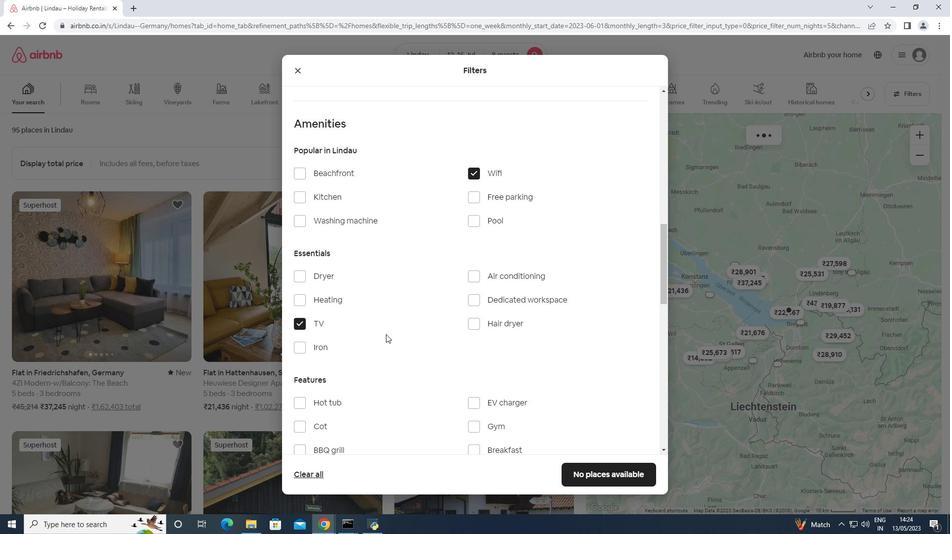 
Action: Mouse scrolled (386, 334) with delta (0, 0)
Screenshot: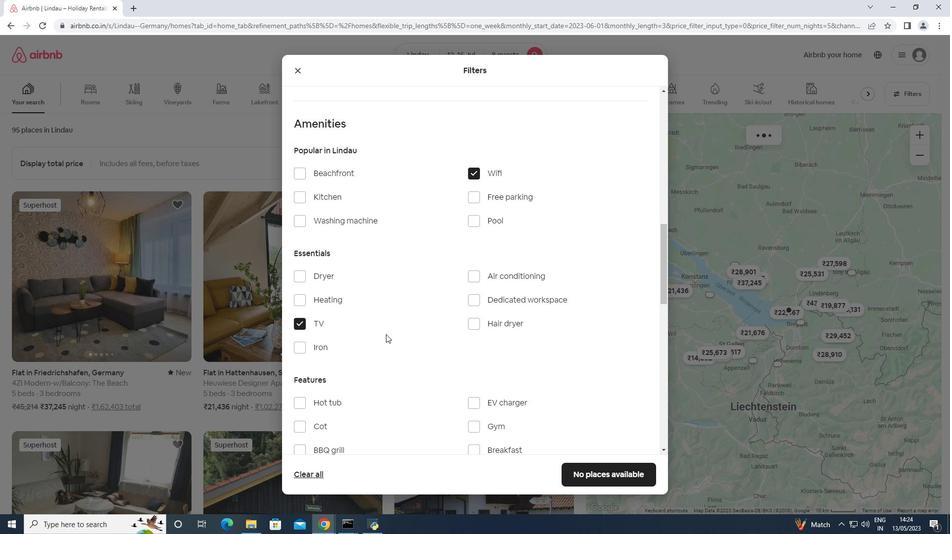 
Action: Mouse moved to (483, 329)
Screenshot: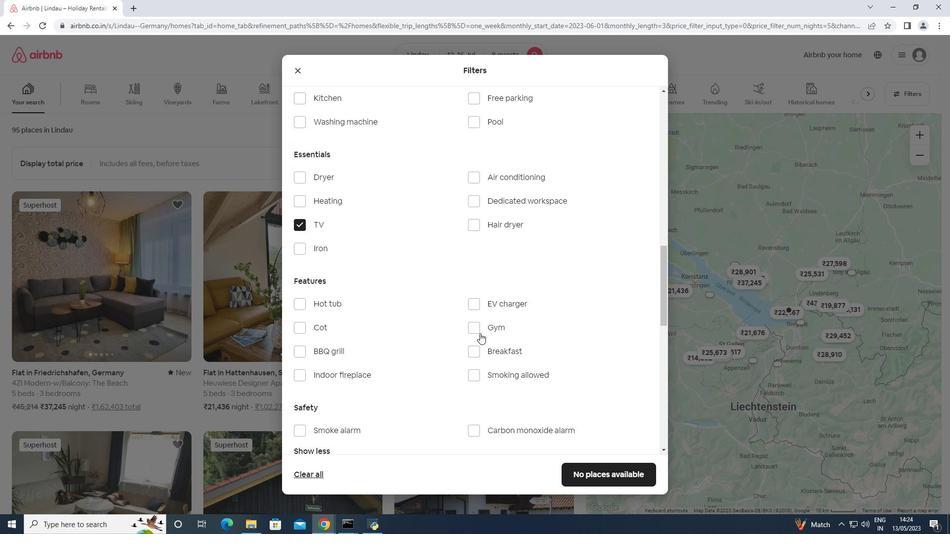 
Action: Mouse pressed left at (483, 329)
Screenshot: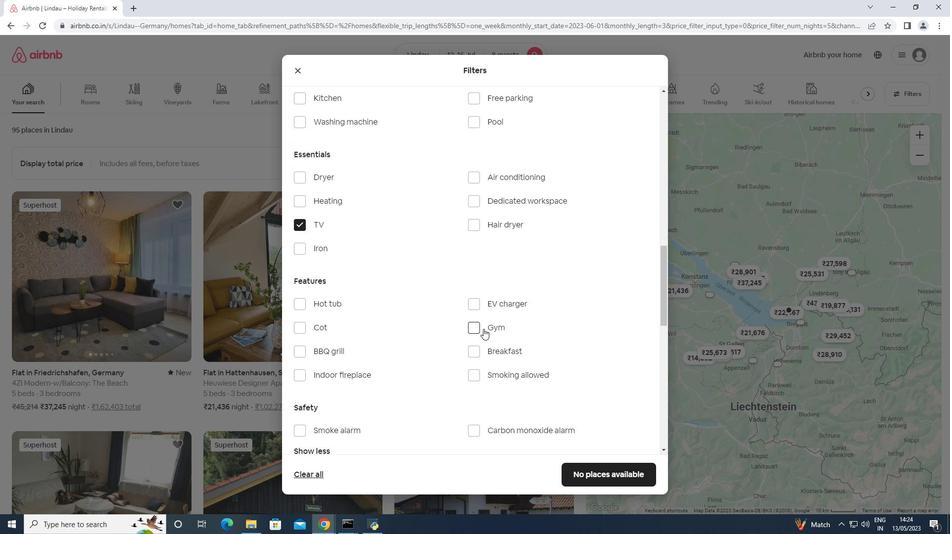 
Action: Mouse moved to (480, 353)
Screenshot: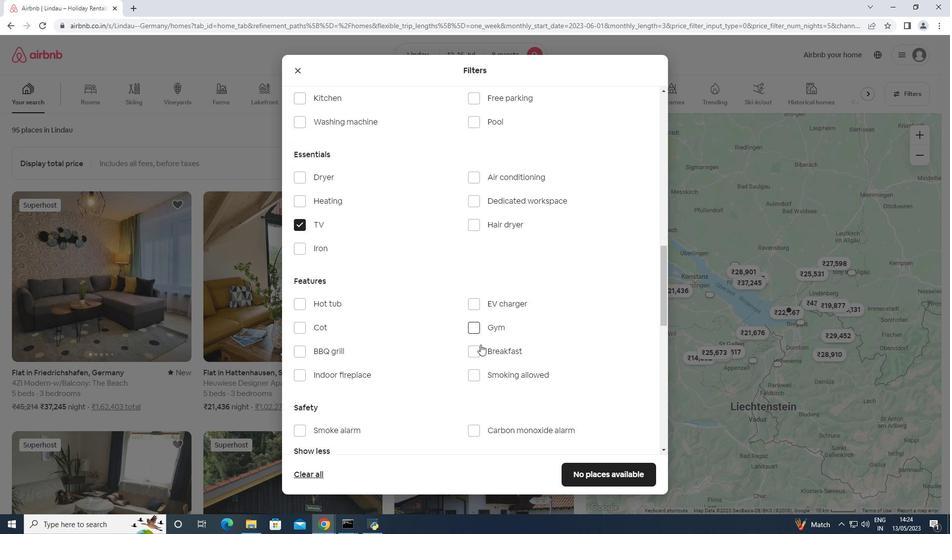 
Action: Mouse pressed left at (480, 353)
Screenshot: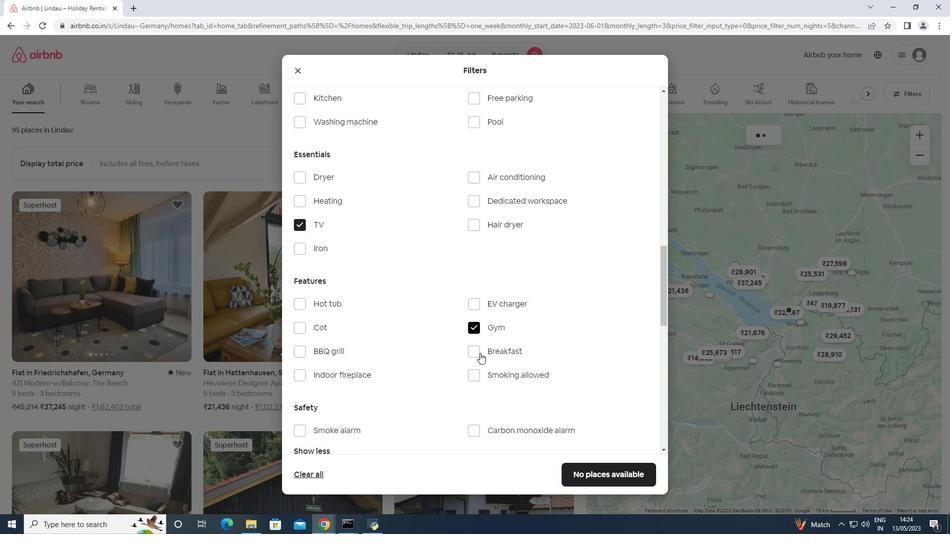 
Action: Mouse moved to (479, 347)
Screenshot: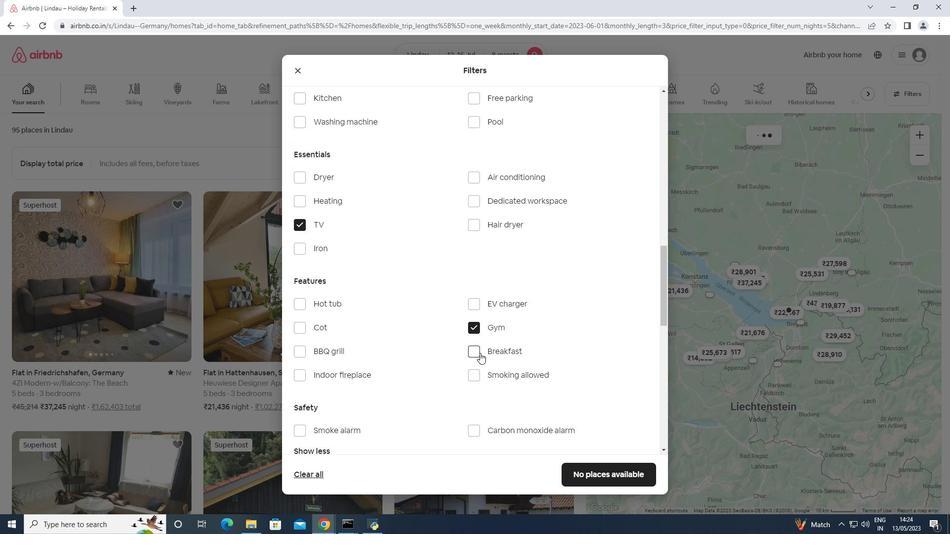 
Action: Mouse scrolled (479, 347) with delta (0, 0)
Screenshot: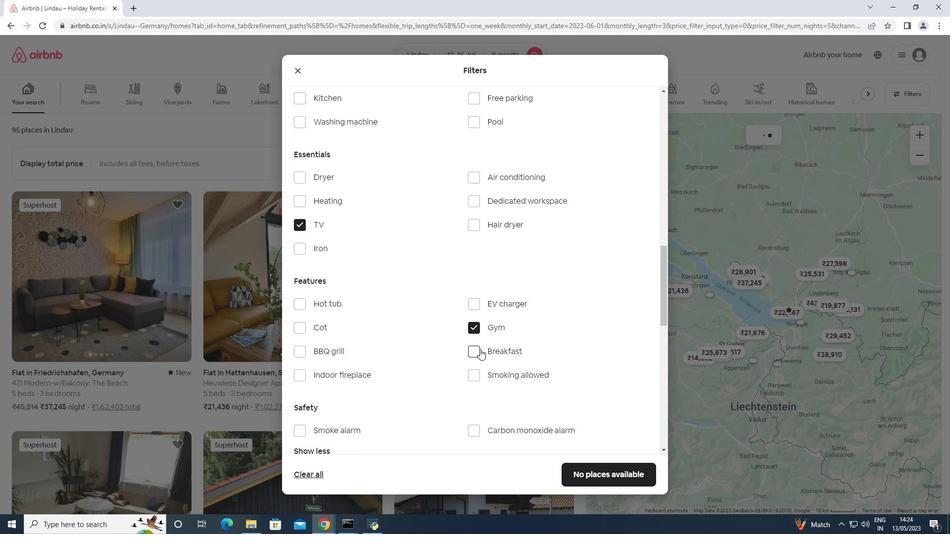 
Action: Mouse scrolled (479, 347) with delta (0, 0)
Screenshot: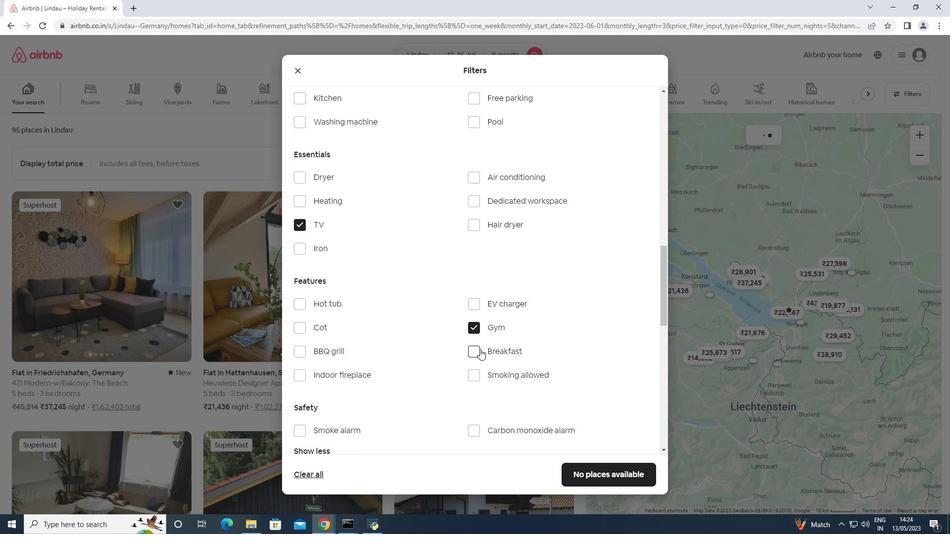 
Action: Mouse scrolled (479, 347) with delta (0, 0)
Screenshot: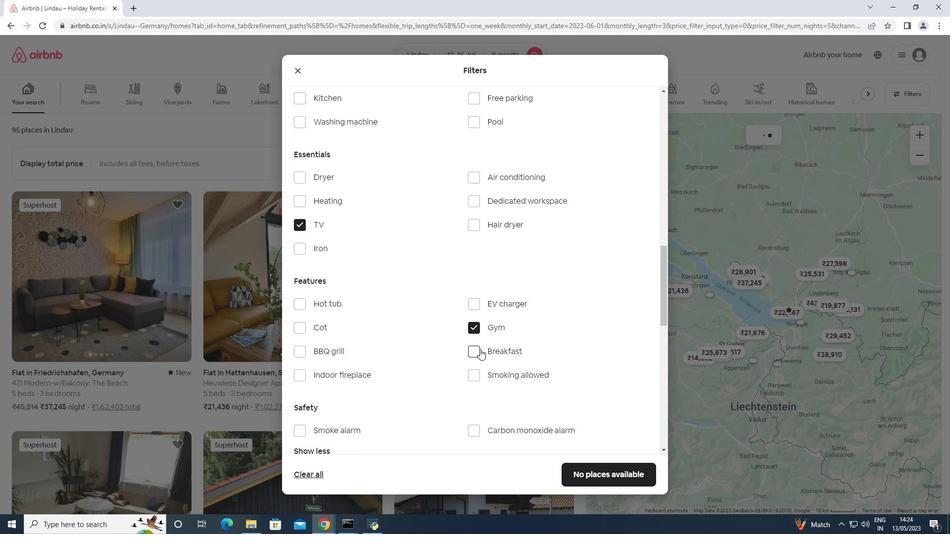 
Action: Mouse moved to (631, 413)
Screenshot: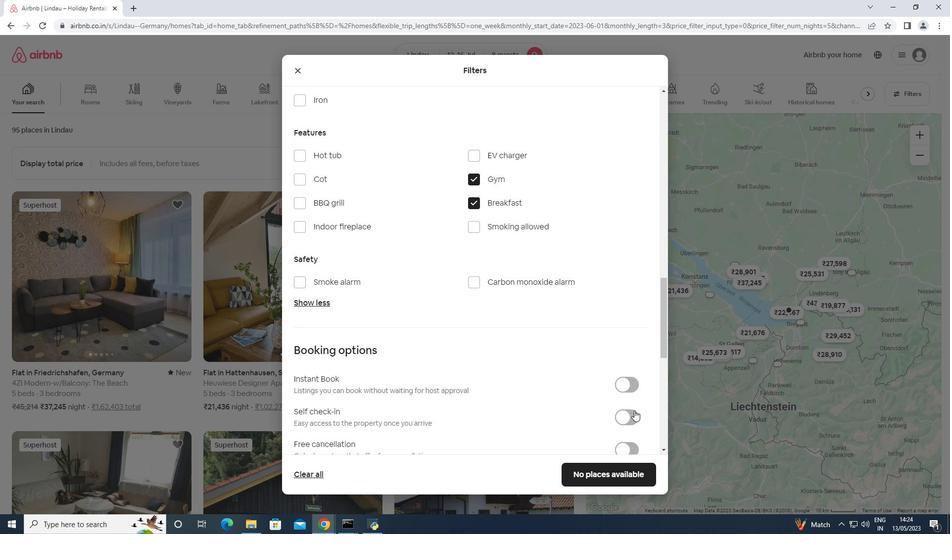 
Action: Mouse pressed left at (631, 413)
Screenshot: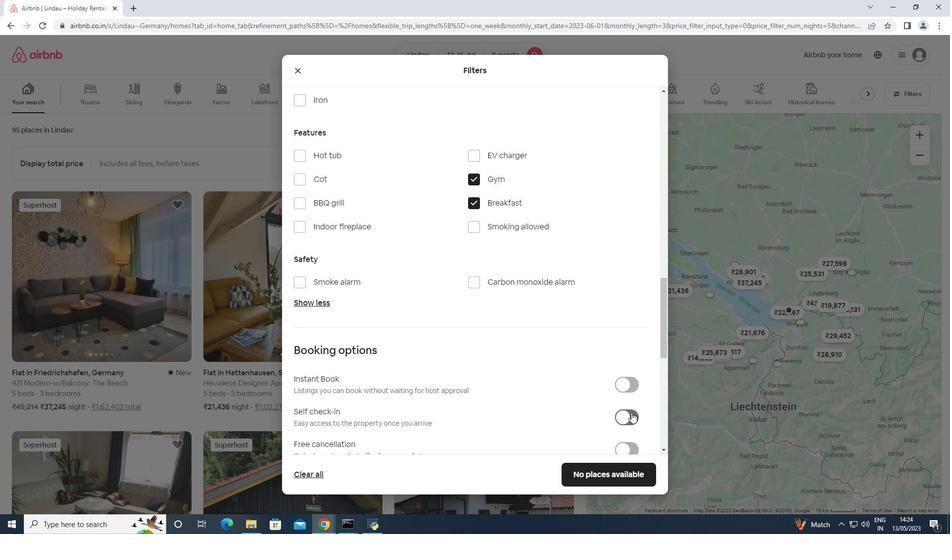 
Action: Mouse moved to (630, 413)
Screenshot: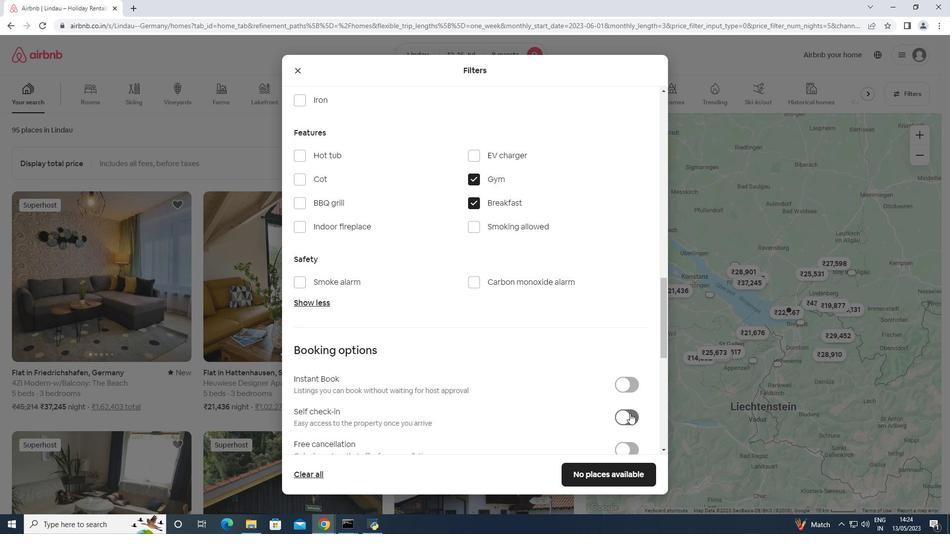 
Action: Mouse scrolled (630, 413) with delta (0, 0)
Screenshot: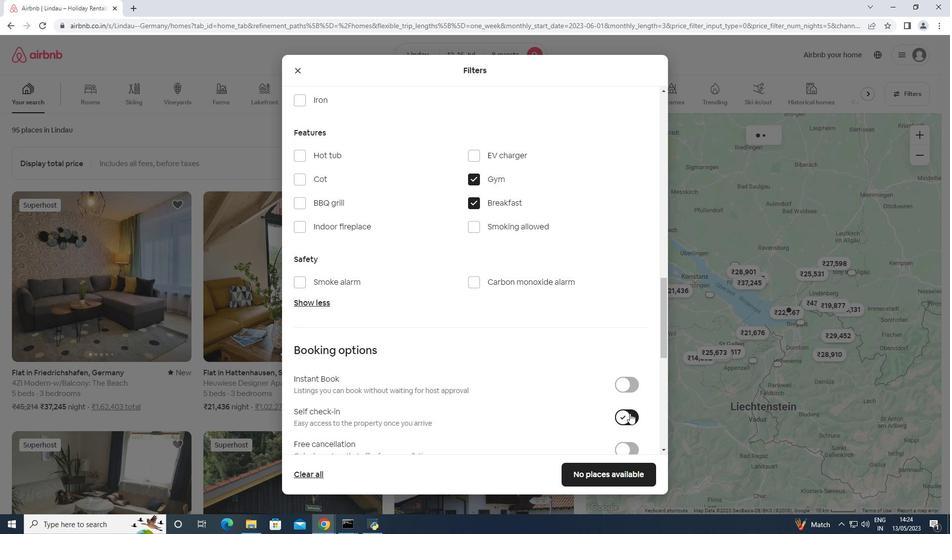 
Action: Mouse scrolled (630, 413) with delta (0, 0)
Screenshot: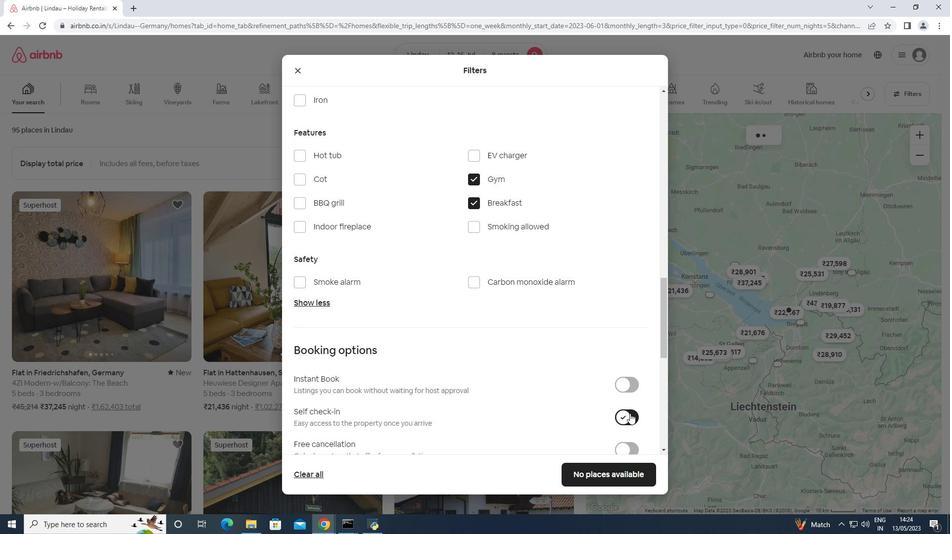 
Action: Mouse scrolled (630, 413) with delta (0, 0)
Screenshot: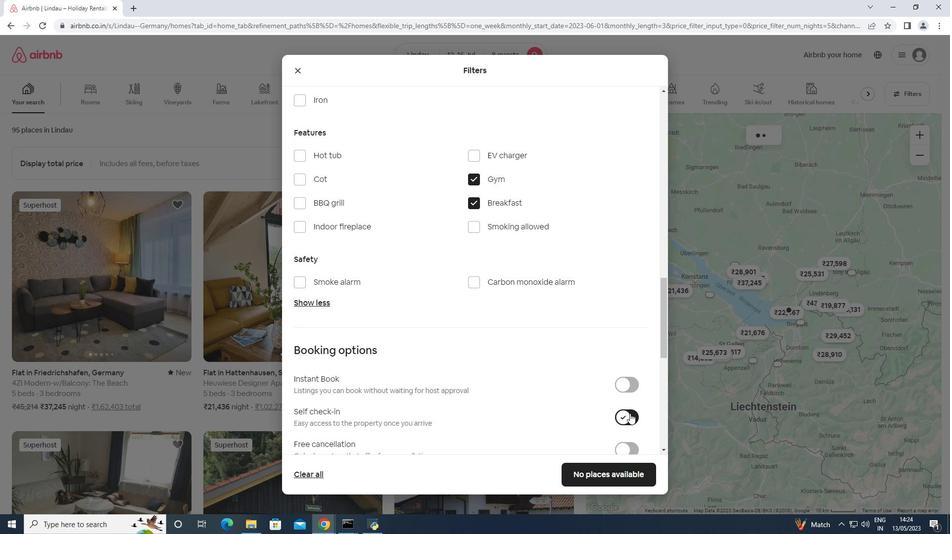 
Action: Mouse scrolled (630, 413) with delta (0, 0)
Screenshot: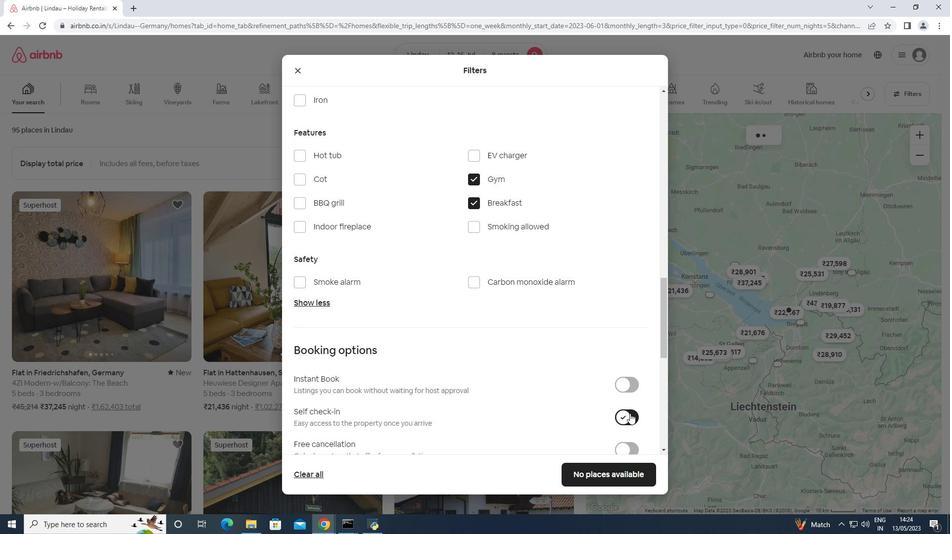
Action: Mouse scrolled (630, 413) with delta (0, 0)
Screenshot: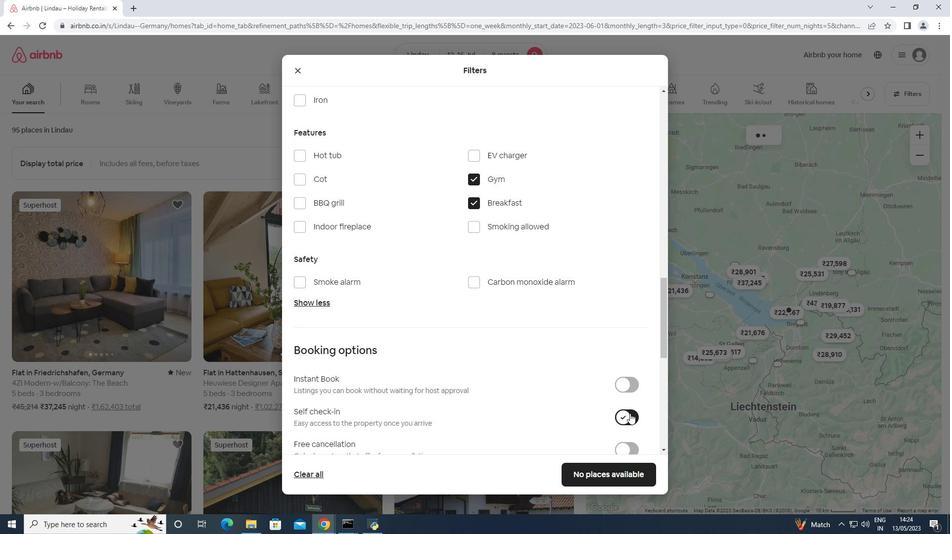 
Action: Mouse scrolled (630, 413) with delta (0, 0)
Screenshot: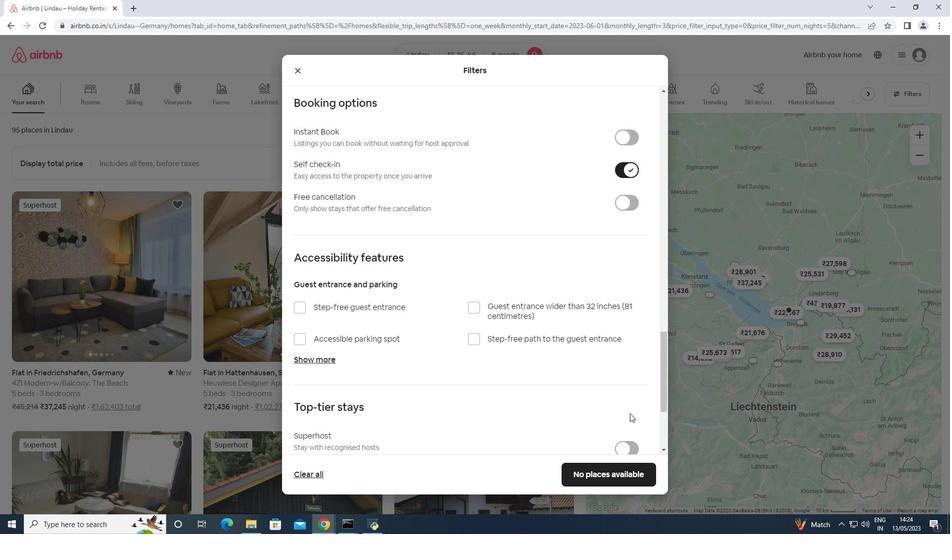 
Action: Mouse moved to (628, 413)
Screenshot: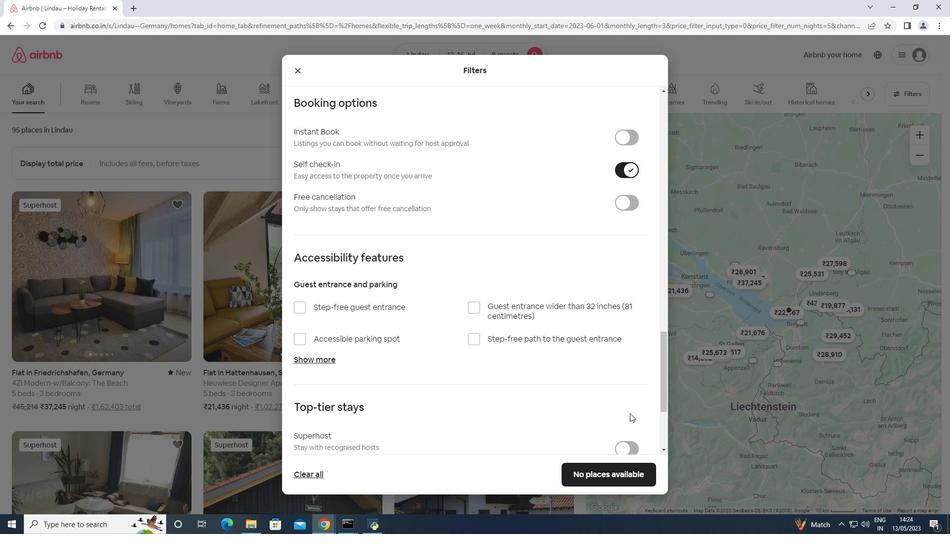 
Action: Mouse scrolled (628, 413) with delta (0, 0)
Screenshot: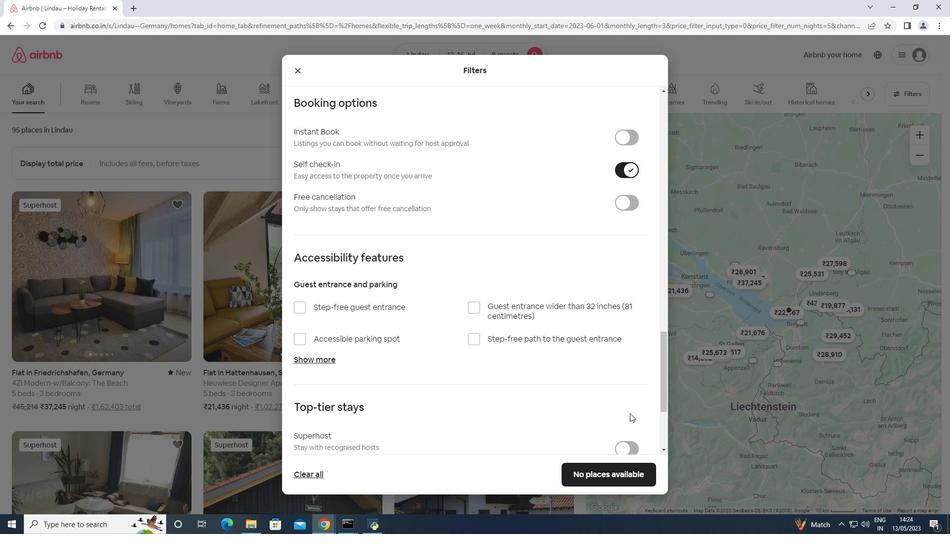 
Action: Mouse scrolled (628, 413) with delta (0, 0)
Screenshot: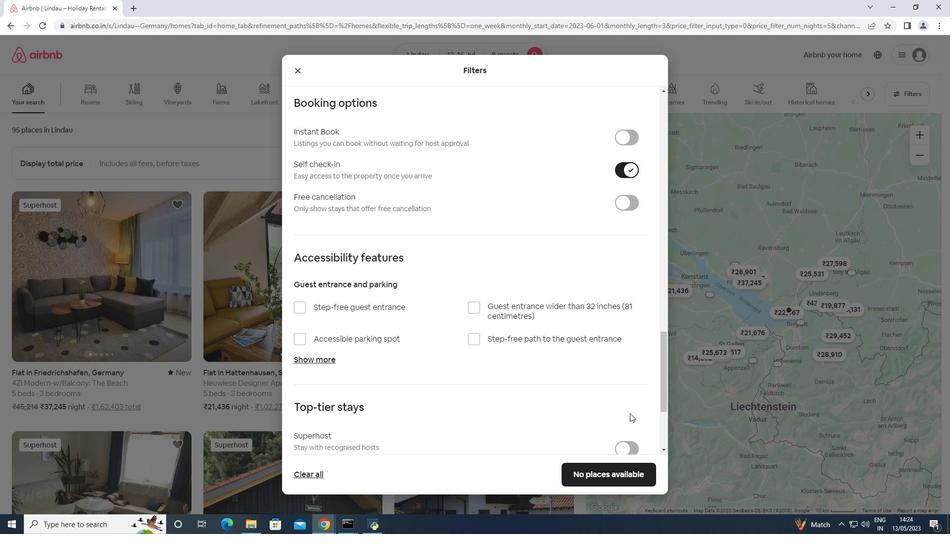 
Action: Mouse scrolled (628, 413) with delta (0, 0)
Screenshot: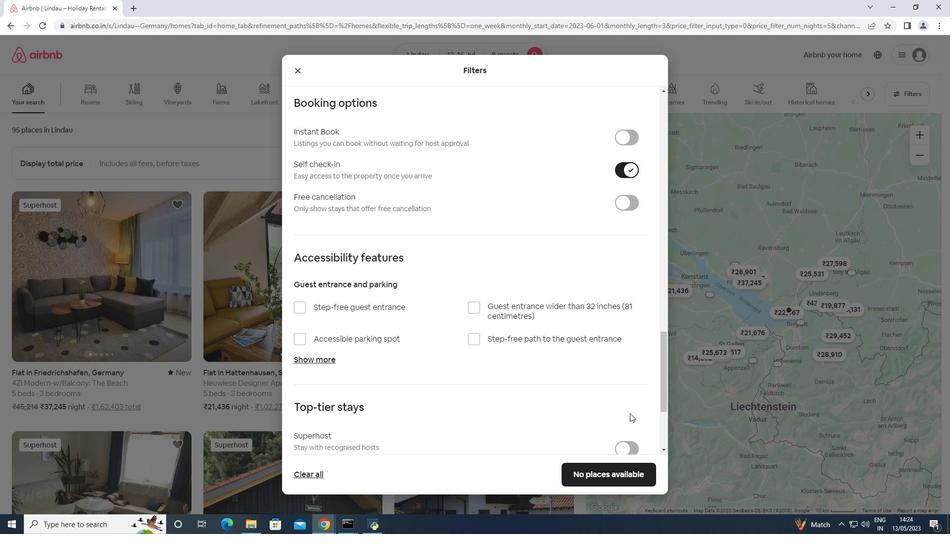 
Action: Mouse scrolled (628, 413) with delta (0, 0)
Screenshot: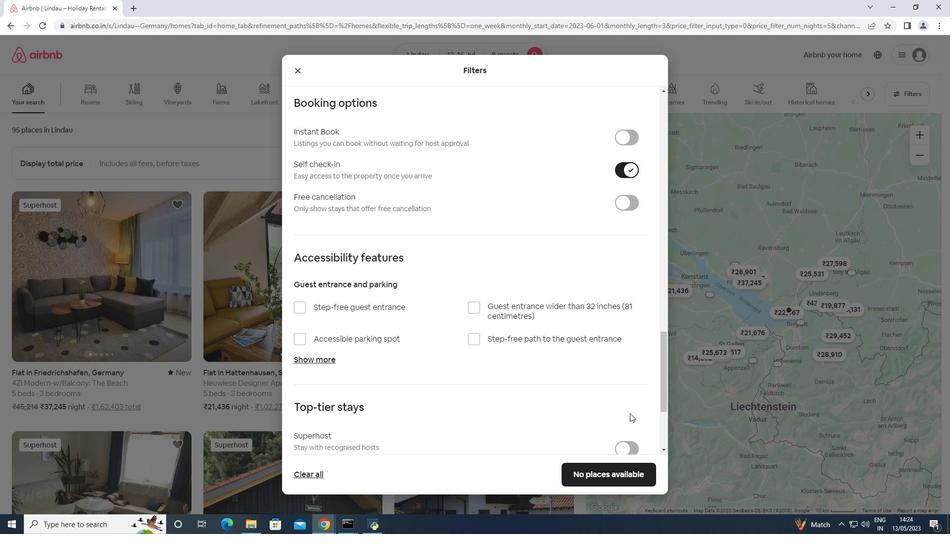 
Action: Mouse scrolled (628, 413) with delta (0, 0)
Screenshot: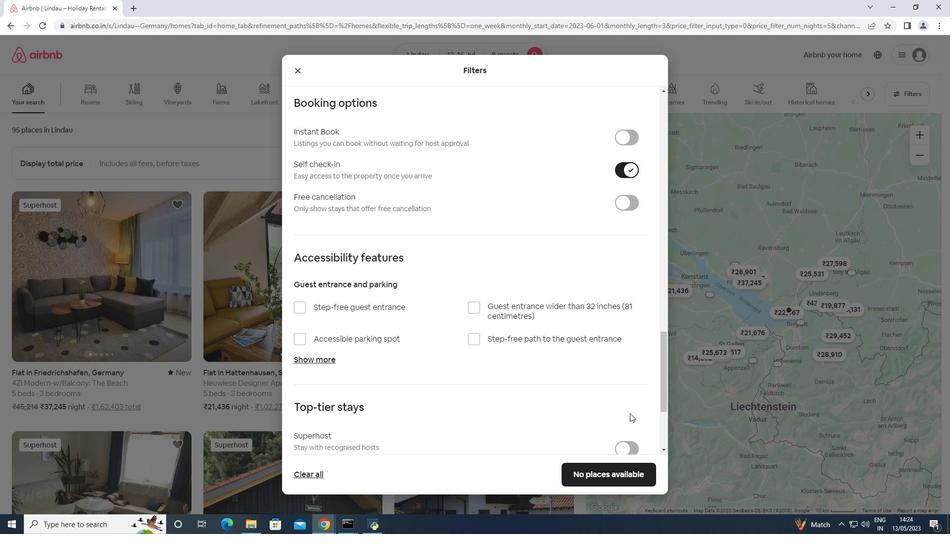 
Action: Mouse moved to (358, 387)
Screenshot: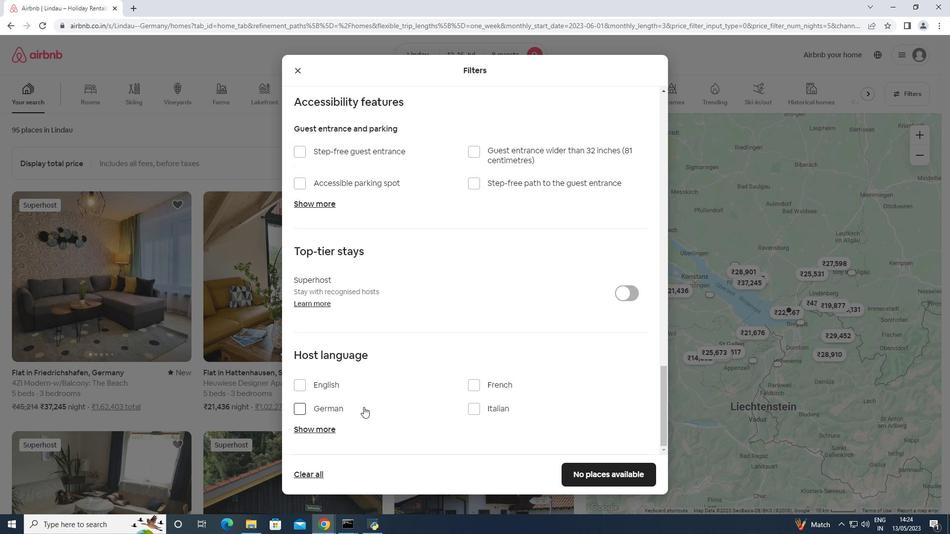 
Action: Mouse pressed left at (358, 387)
Screenshot: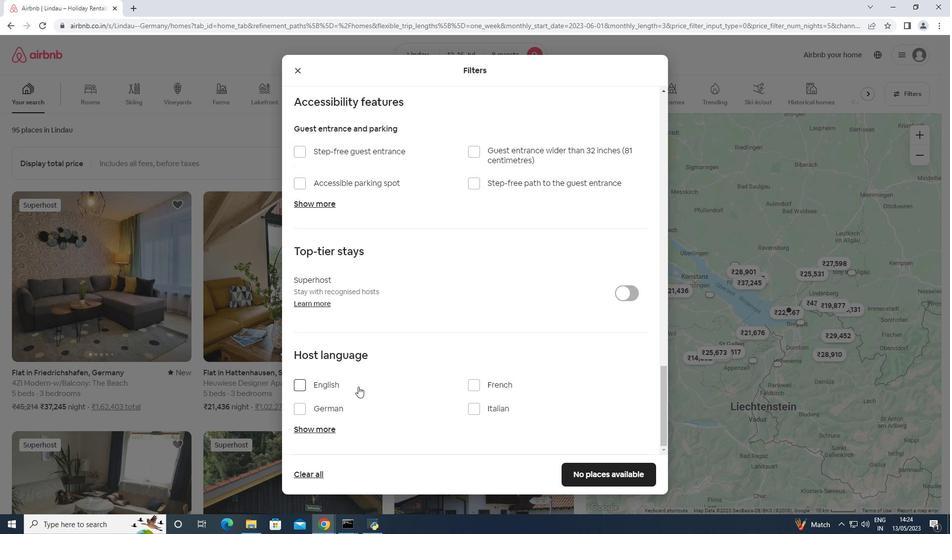 
Action: Mouse moved to (581, 466)
Screenshot: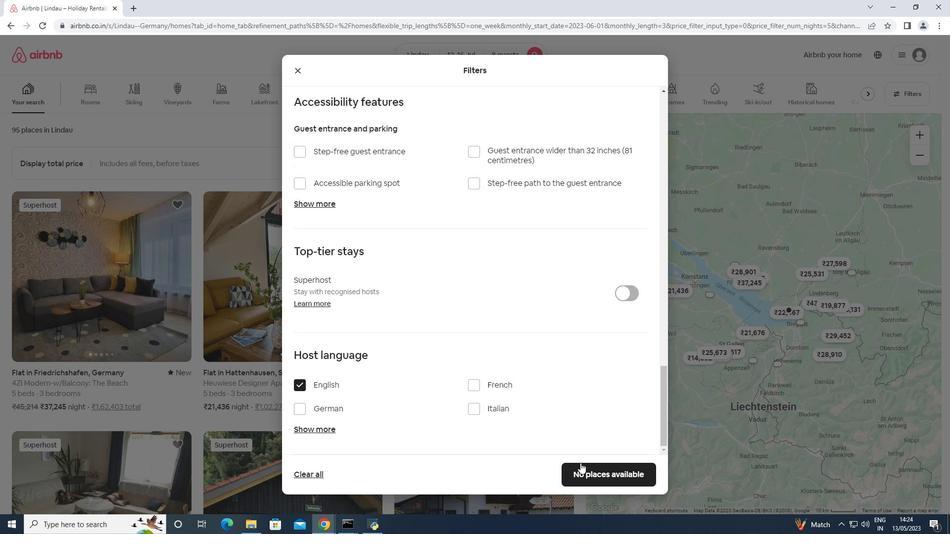 
Action: Mouse pressed left at (581, 466)
Screenshot: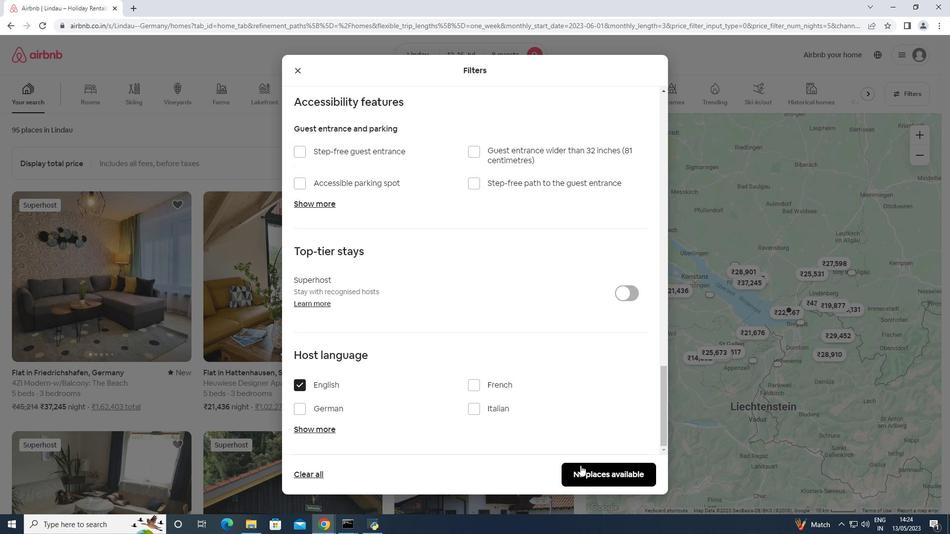 
Action: Mouse moved to (466, 254)
Screenshot: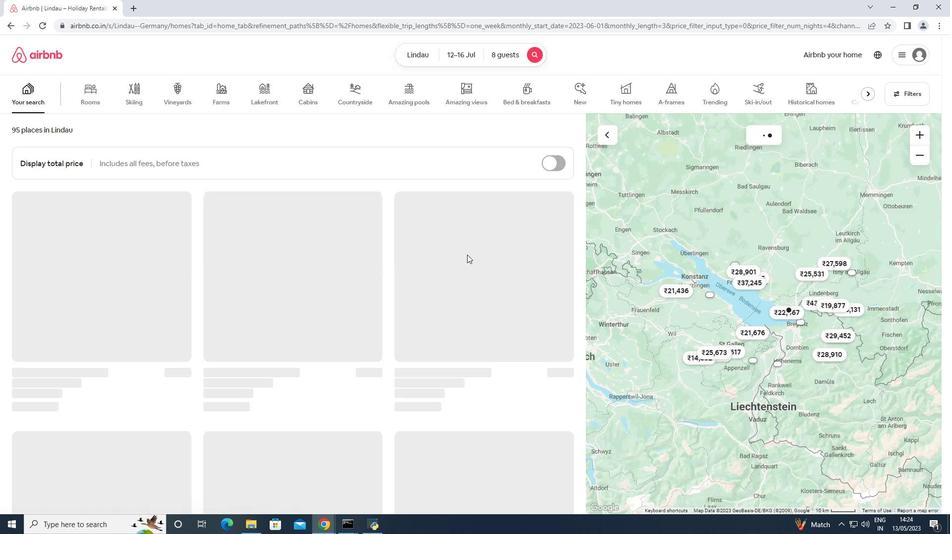 
